 Task: Create a due date automation trigger when advanced on, on the tuesday after a card is due add content with a name not containing resume at 11:00 AM.
Action: Mouse moved to (1016, 315)
Screenshot: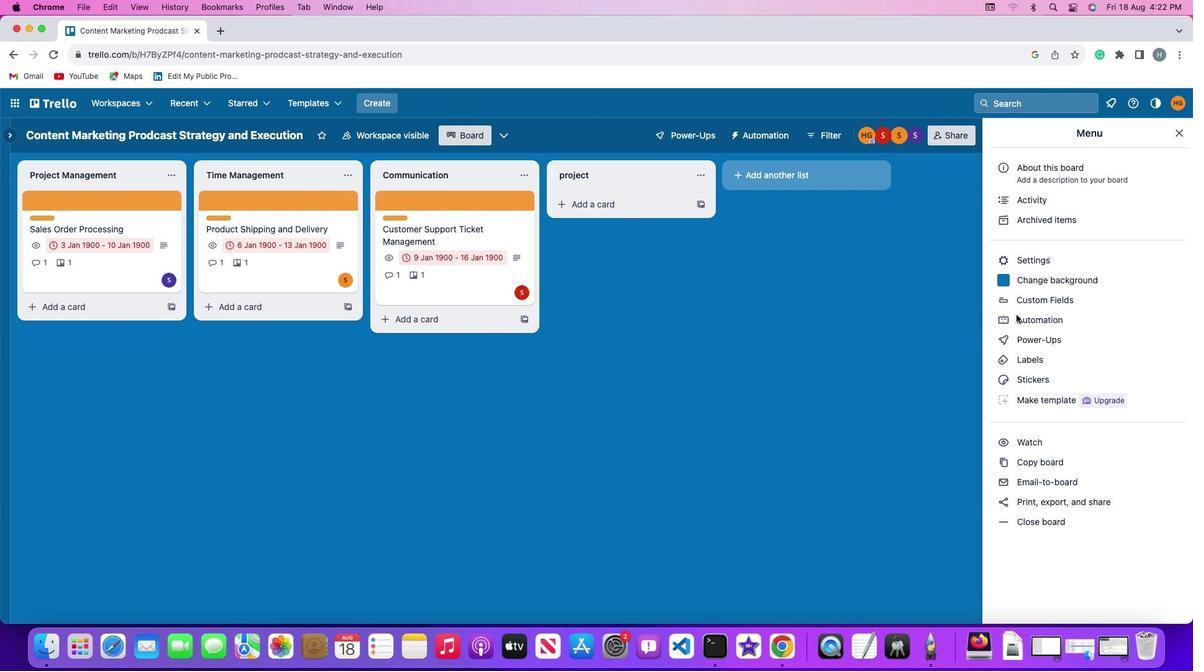 
Action: Mouse pressed left at (1016, 315)
Screenshot: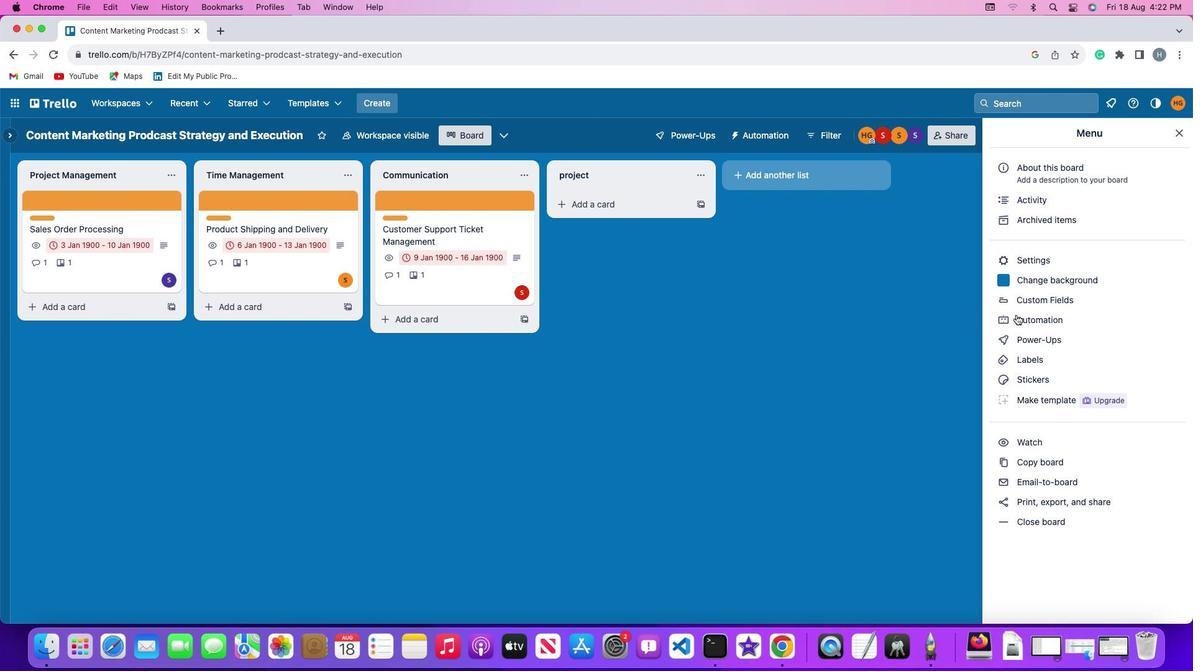 
Action: Mouse pressed left at (1016, 315)
Screenshot: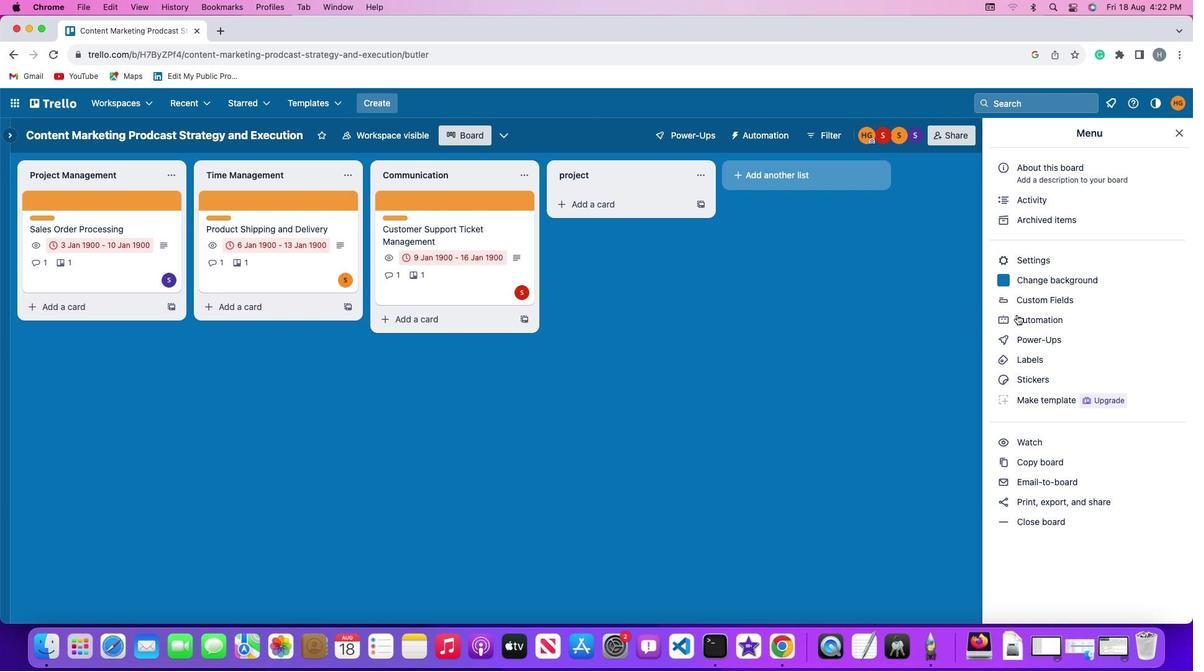 
Action: Mouse moved to (72, 296)
Screenshot: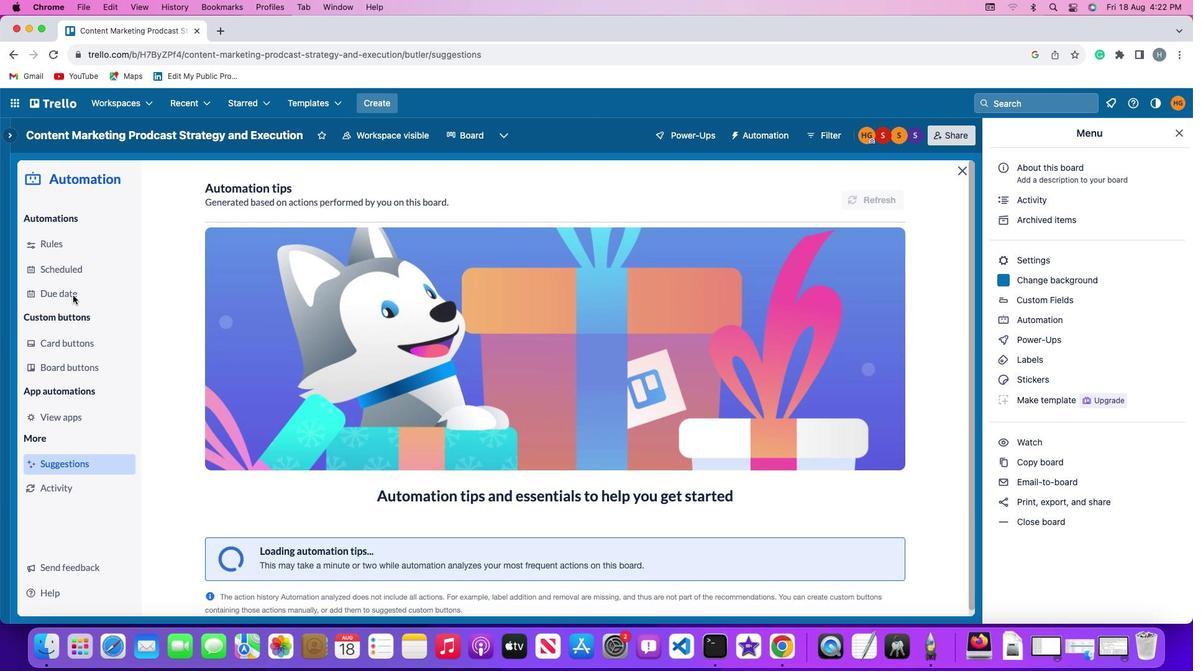 
Action: Mouse pressed left at (72, 296)
Screenshot: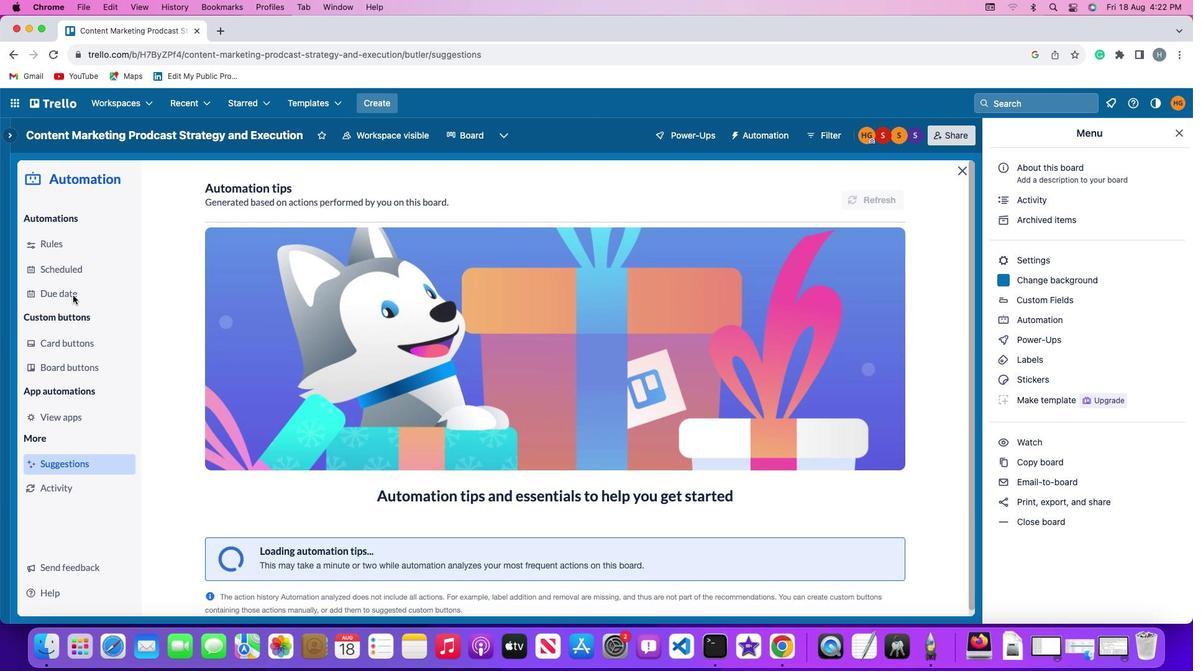 
Action: Mouse moved to (808, 191)
Screenshot: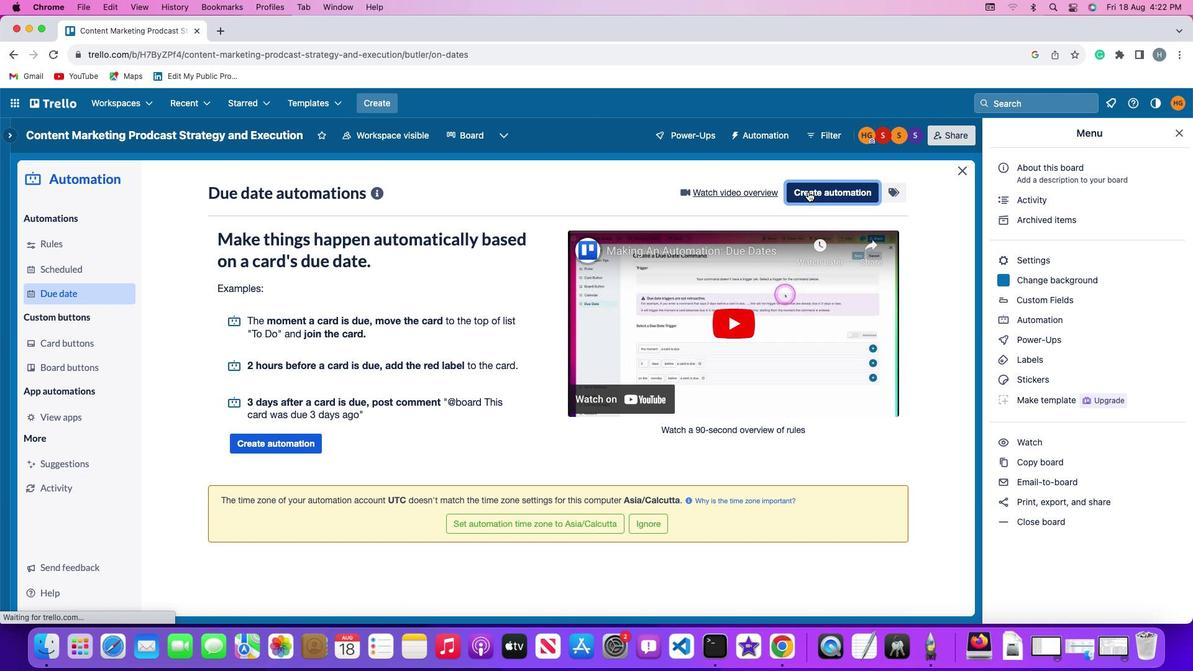 
Action: Mouse pressed left at (808, 191)
Screenshot: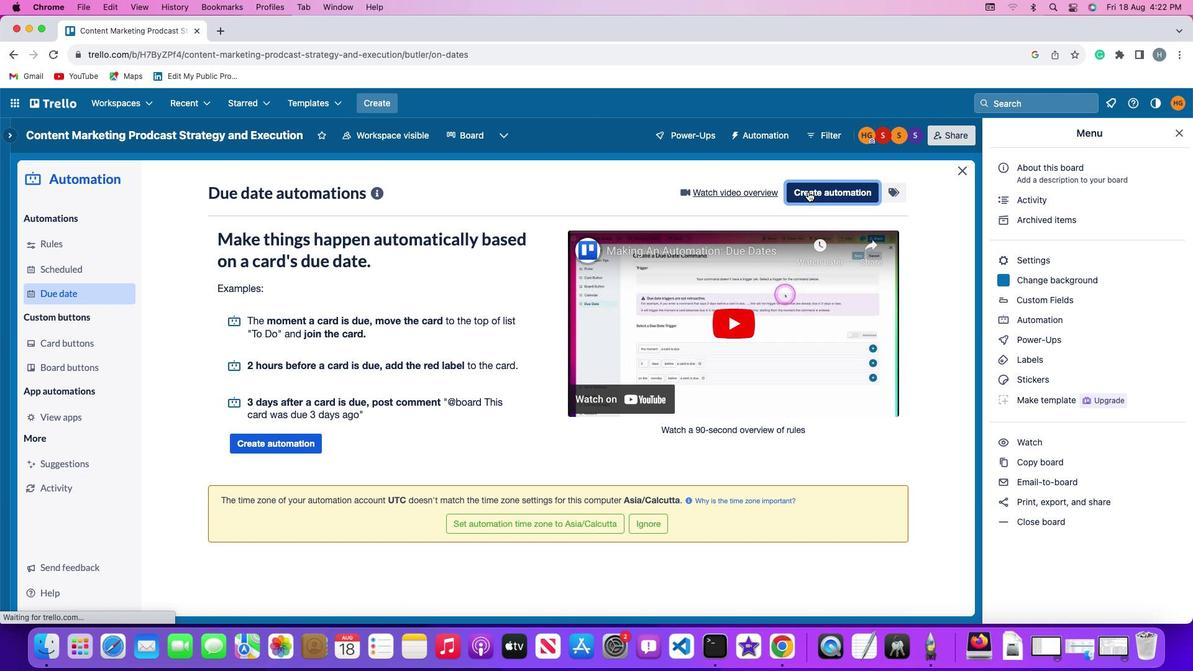 
Action: Mouse moved to (295, 310)
Screenshot: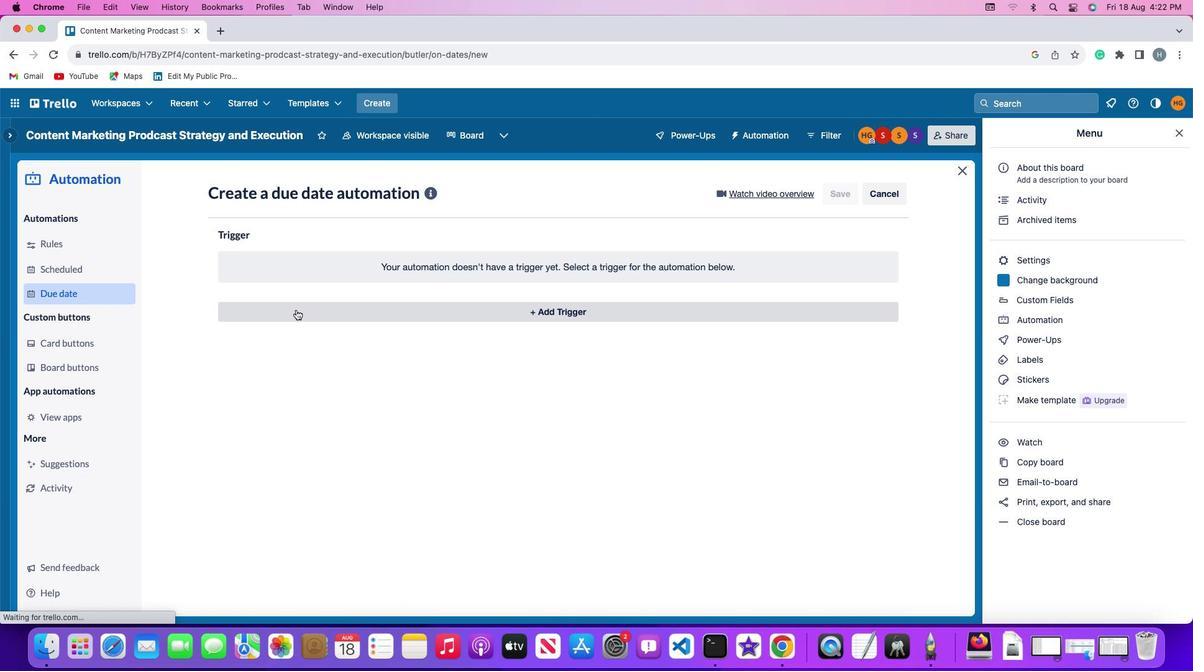 
Action: Mouse pressed left at (295, 310)
Screenshot: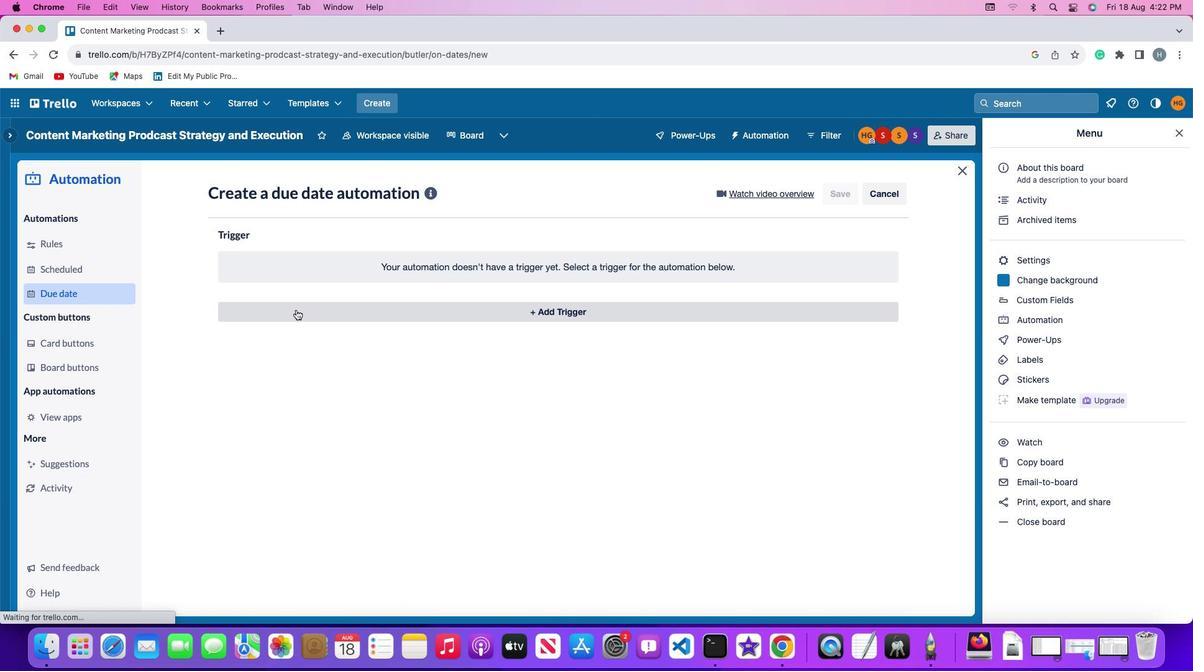 
Action: Mouse moved to (256, 541)
Screenshot: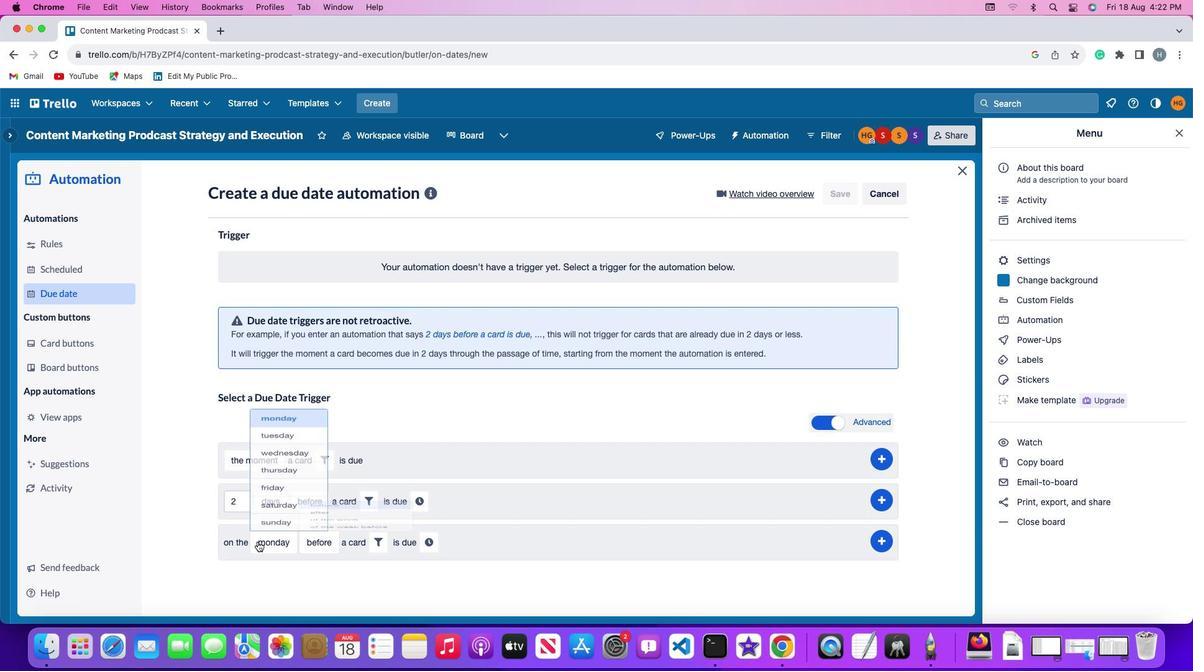 
Action: Mouse pressed left at (256, 541)
Screenshot: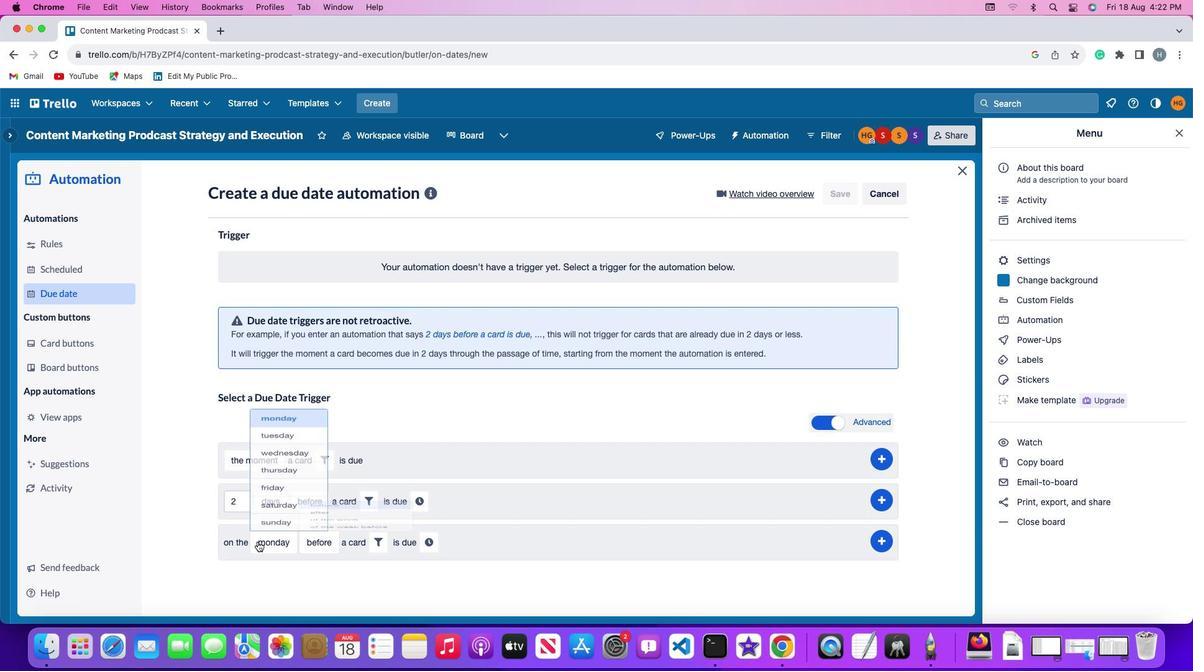
Action: Mouse moved to (298, 387)
Screenshot: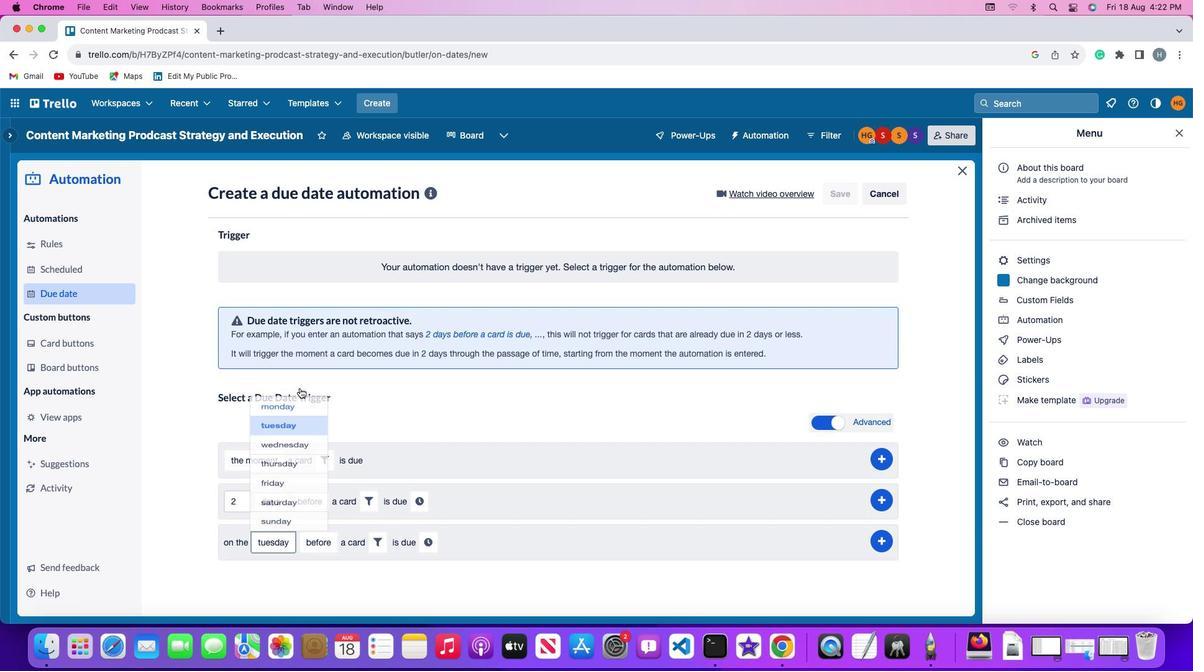 
Action: Mouse pressed left at (298, 387)
Screenshot: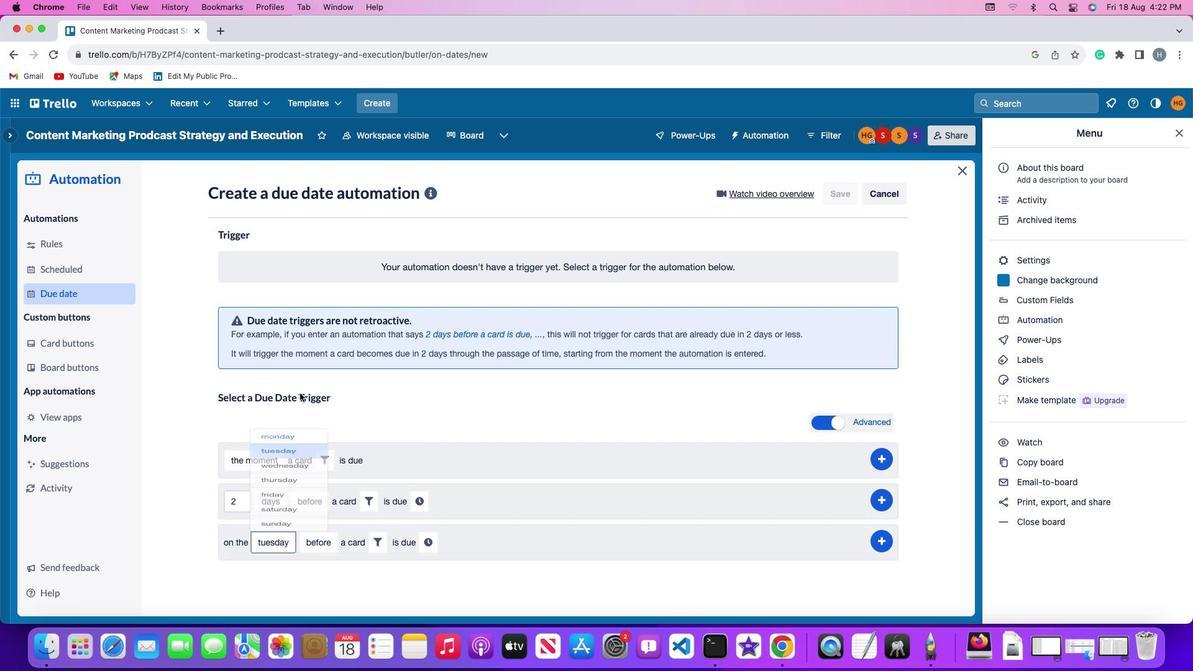 
Action: Mouse moved to (310, 541)
Screenshot: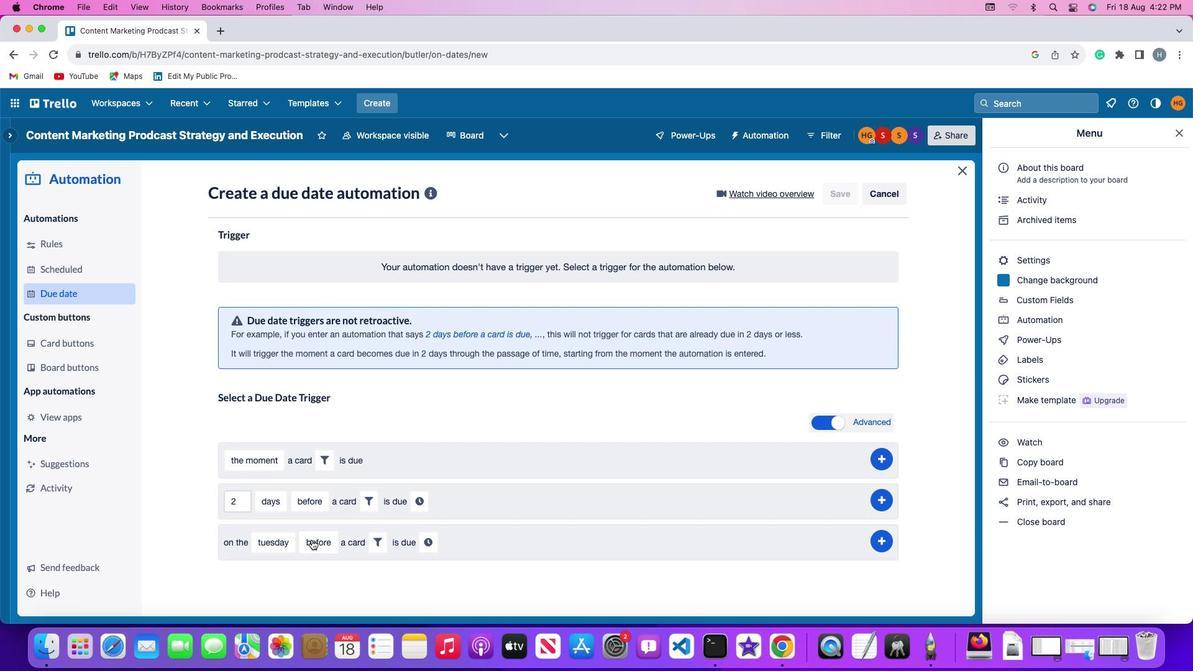 
Action: Mouse pressed left at (310, 541)
Screenshot: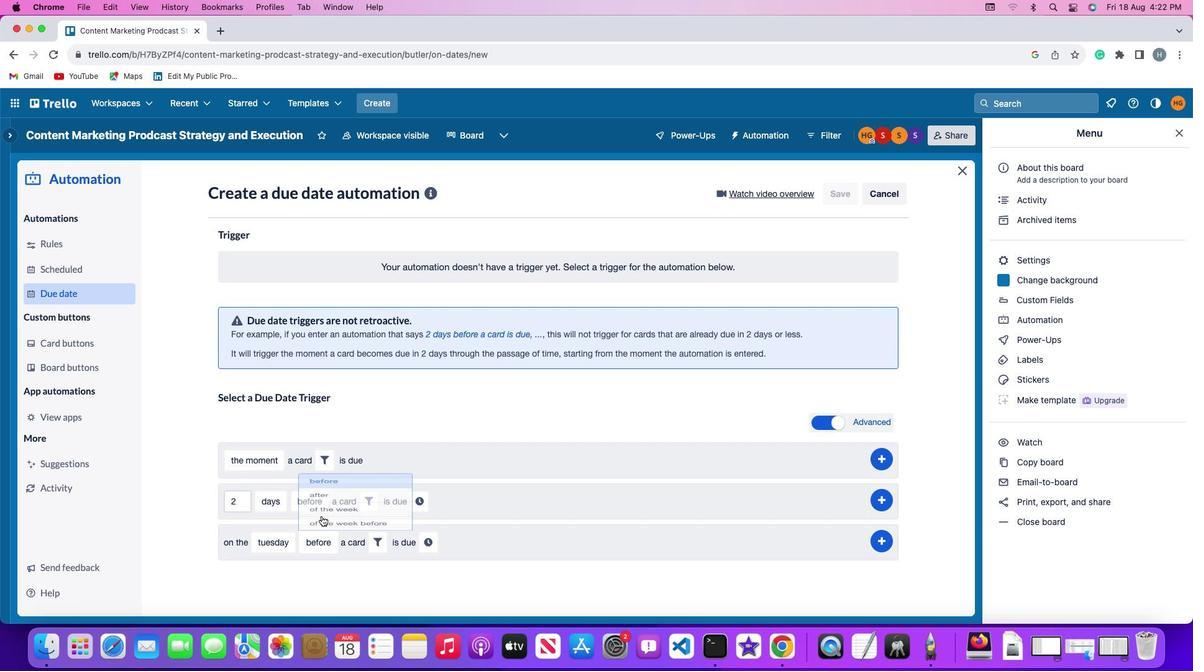 
Action: Mouse moved to (338, 463)
Screenshot: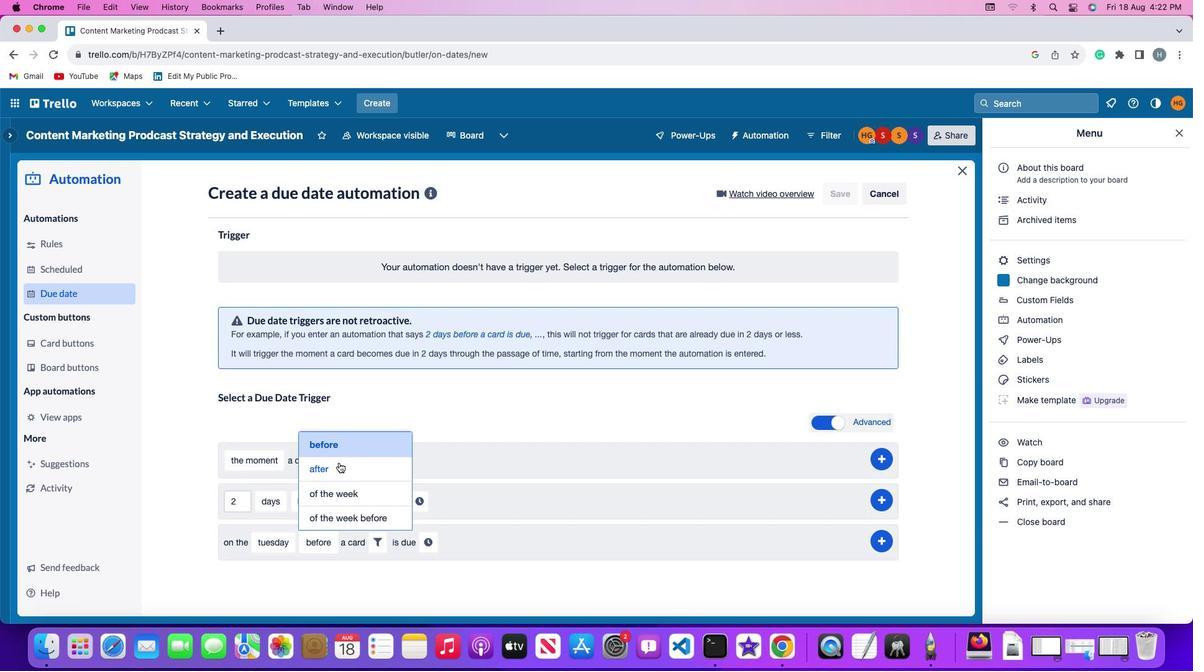 
Action: Mouse pressed left at (338, 463)
Screenshot: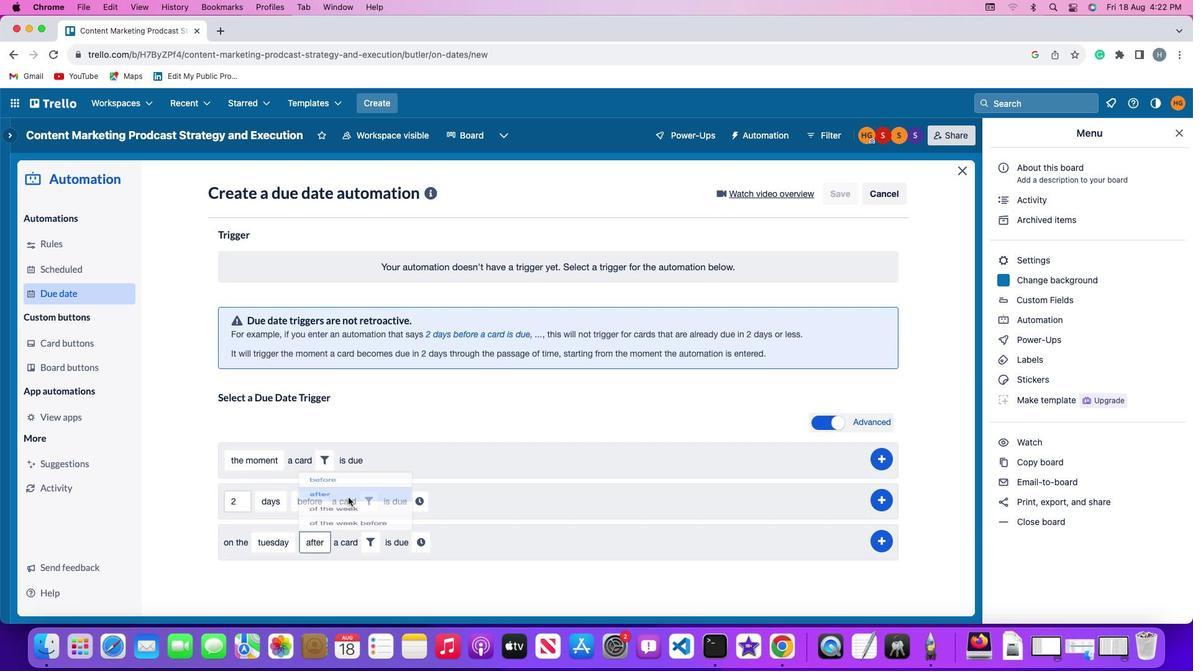 
Action: Mouse moved to (367, 537)
Screenshot: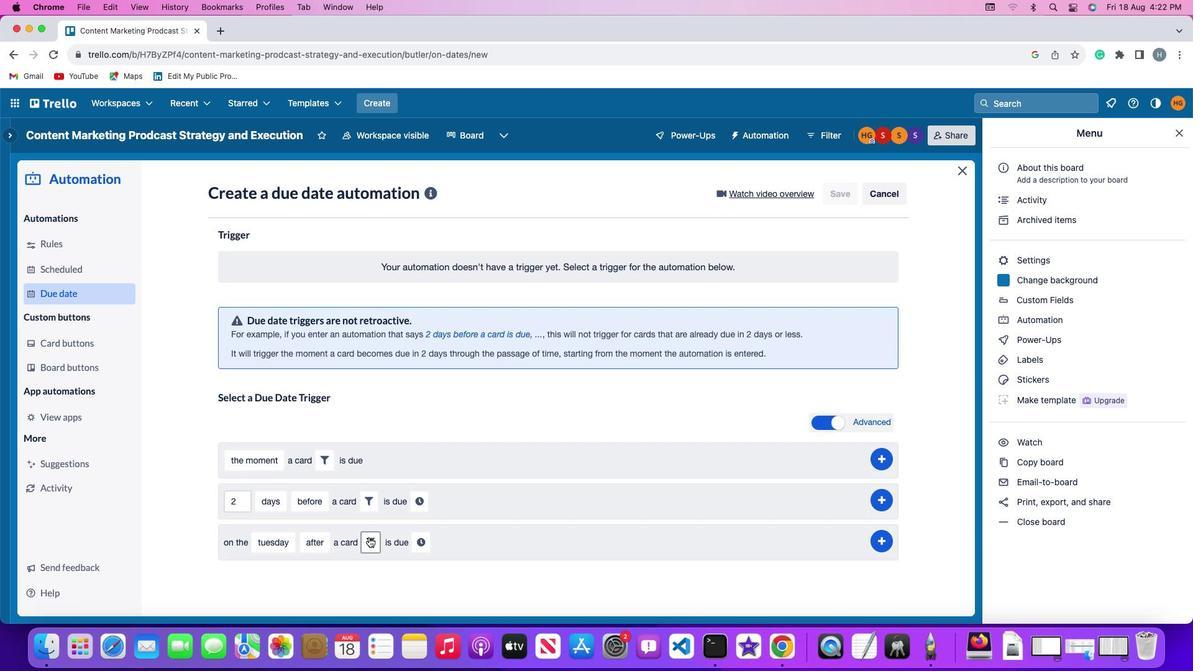 
Action: Mouse pressed left at (367, 537)
Screenshot: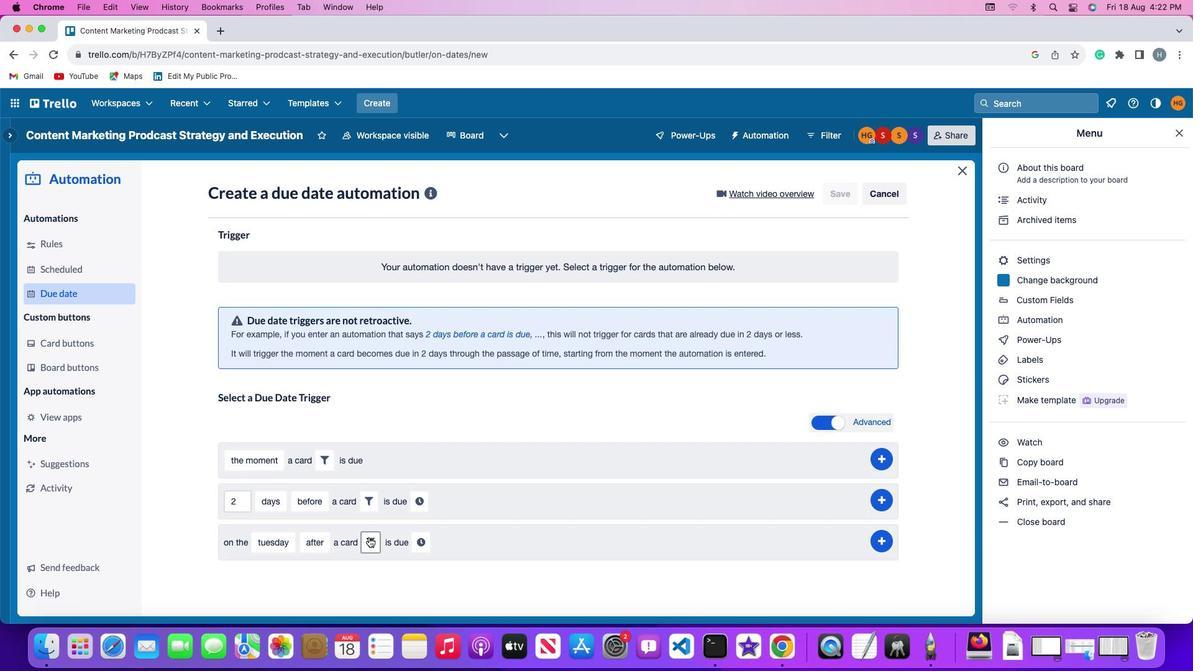 
Action: Mouse moved to (528, 584)
Screenshot: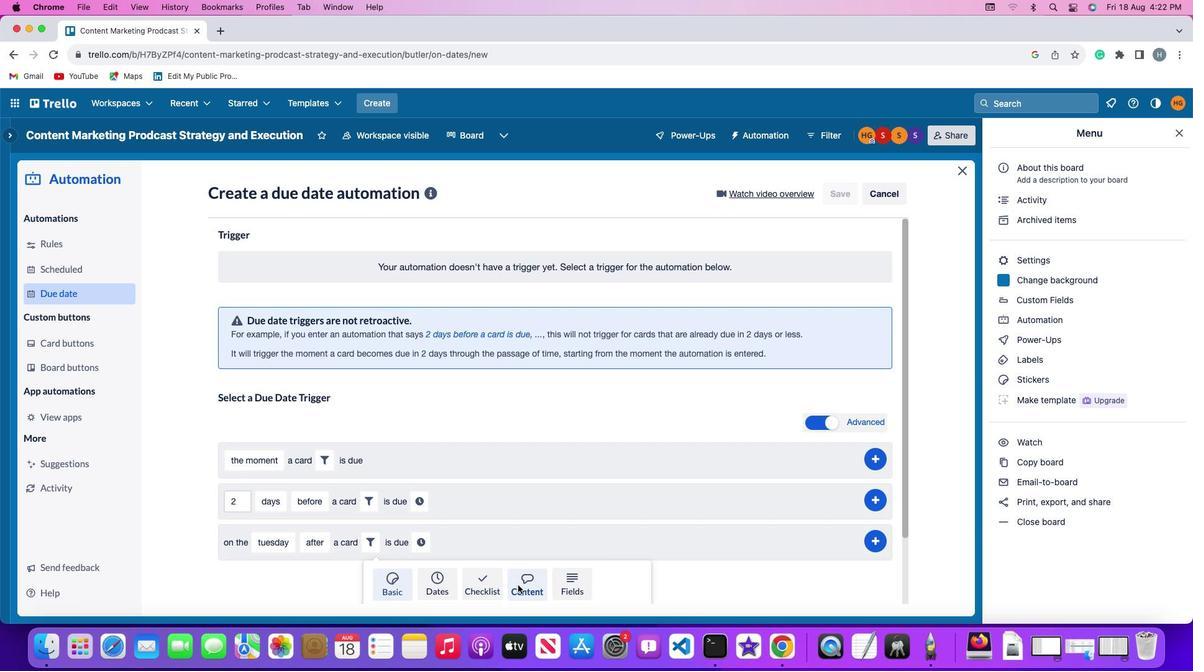 
Action: Mouse pressed left at (528, 584)
Screenshot: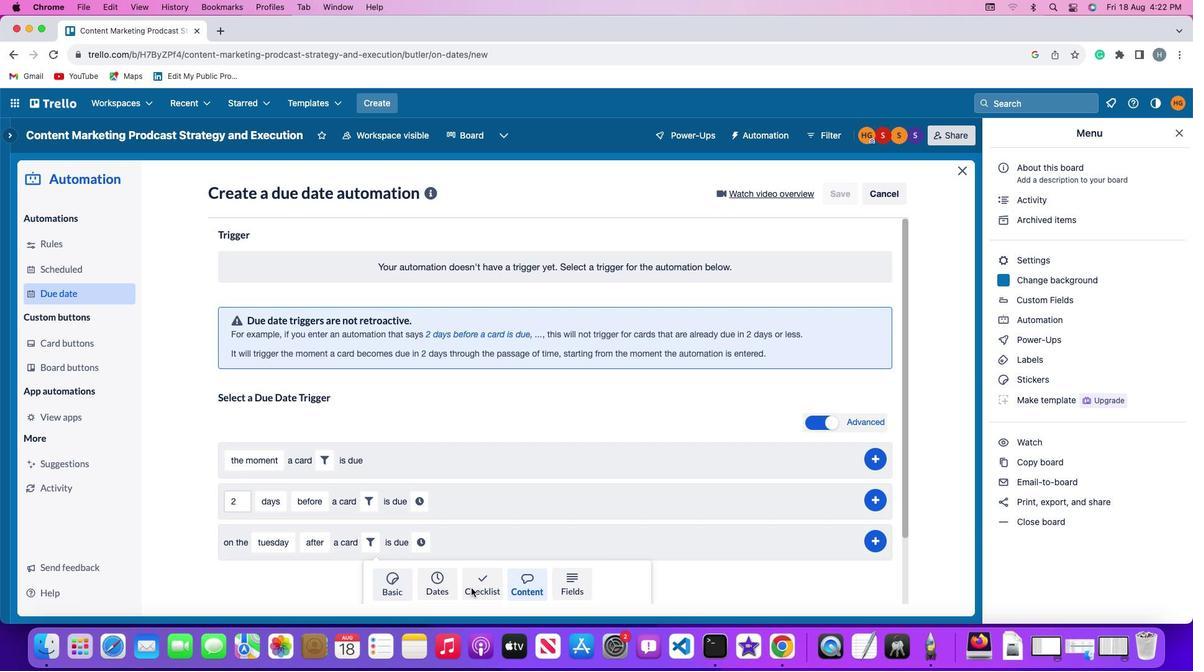 
Action: Mouse moved to (355, 584)
Screenshot: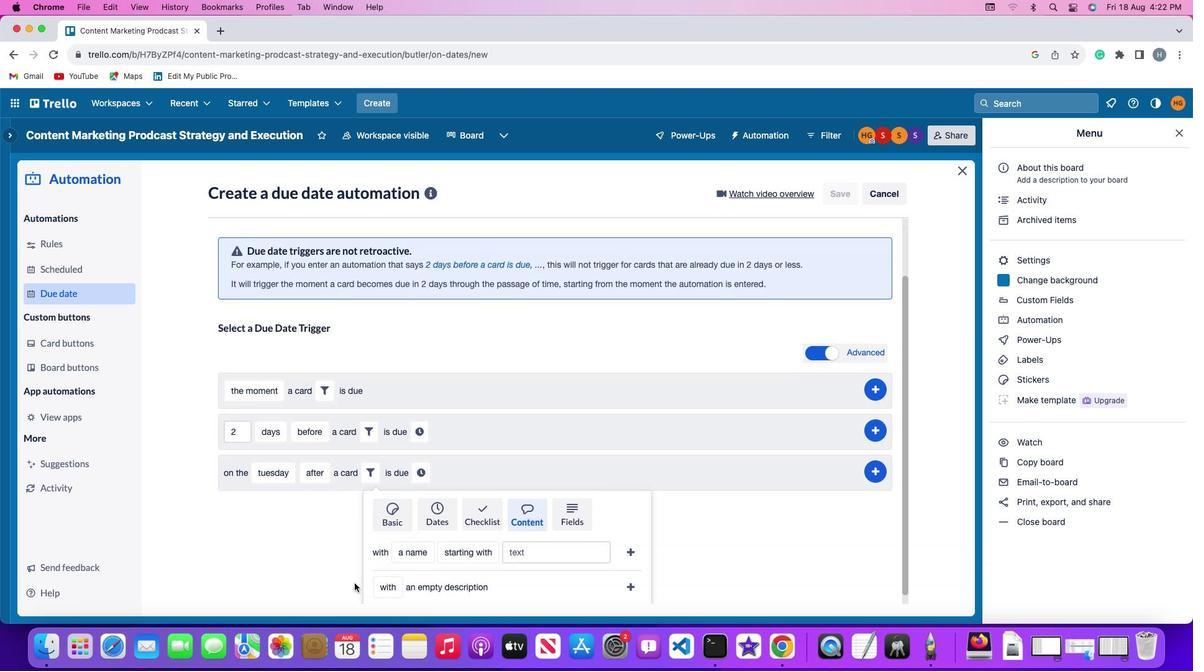 
Action: Mouse scrolled (355, 584) with delta (0, 0)
Screenshot: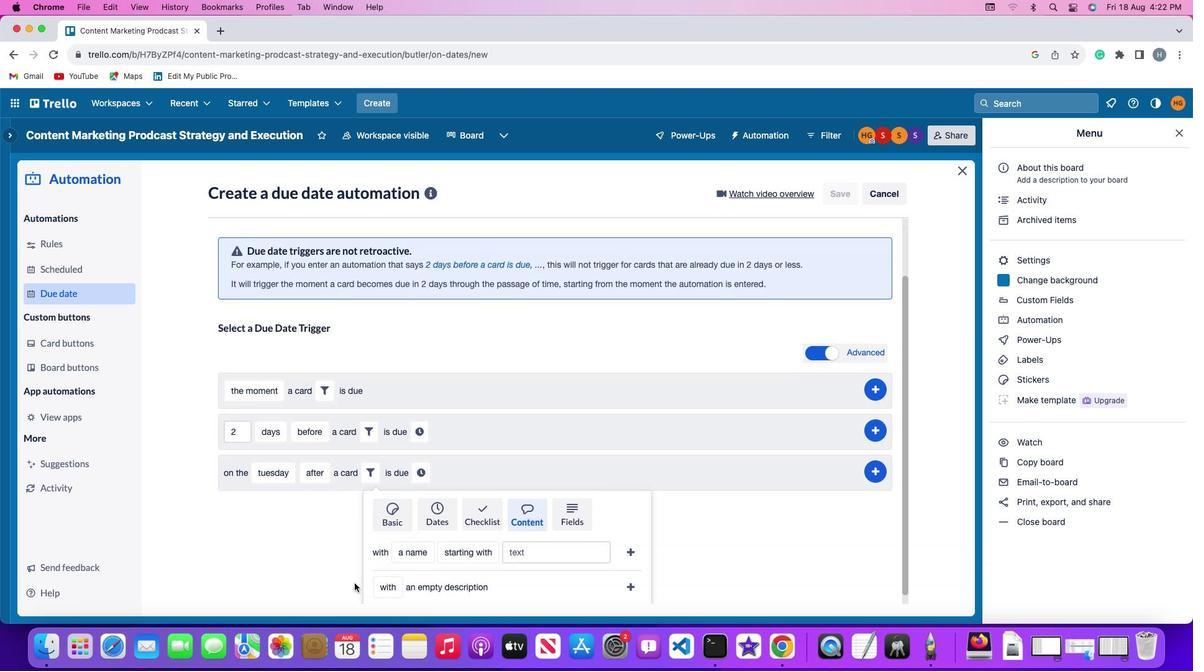 
Action: Mouse moved to (355, 584)
Screenshot: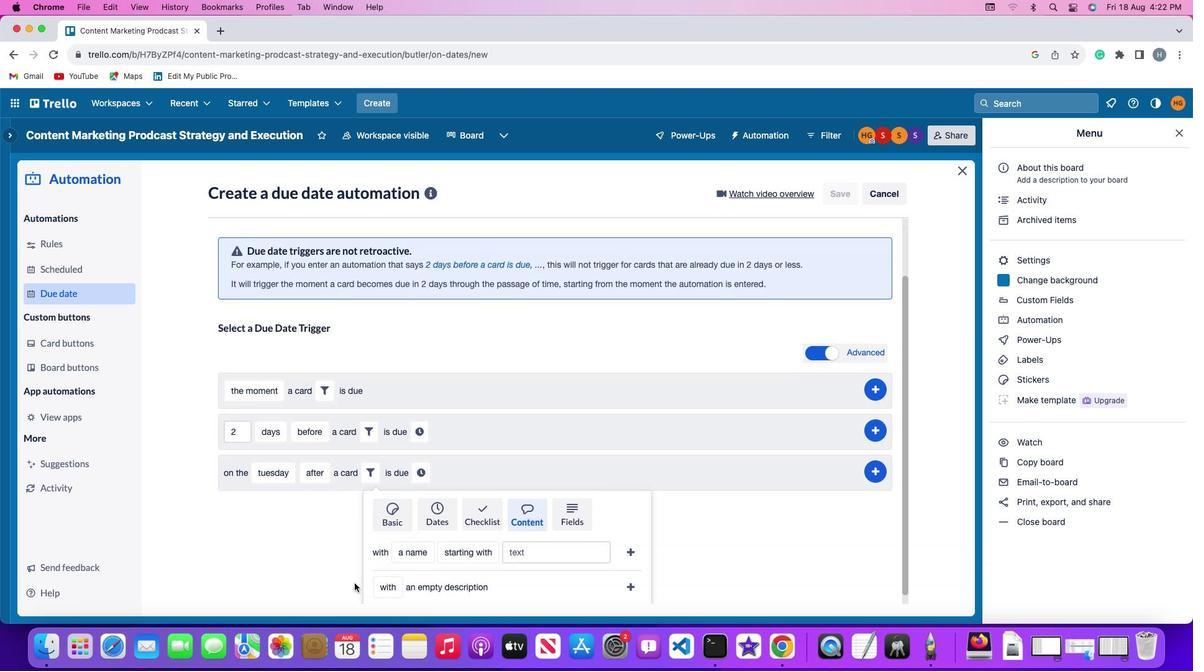 
Action: Mouse scrolled (355, 584) with delta (0, 0)
Screenshot: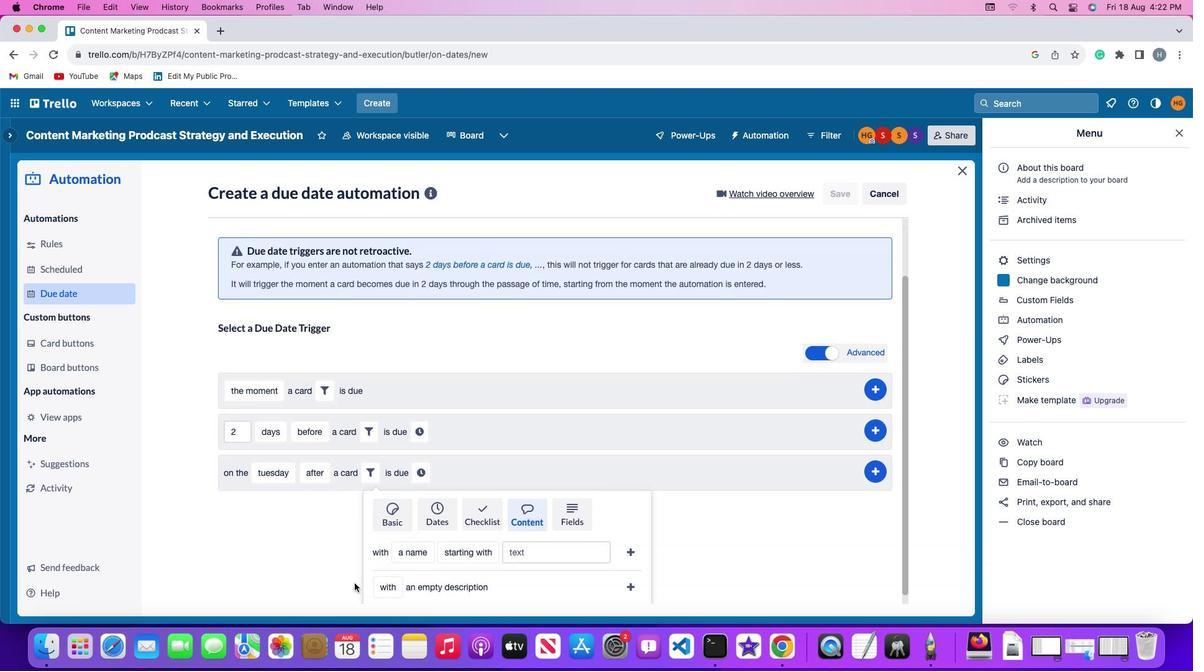 
Action: Mouse scrolled (355, 584) with delta (0, -1)
Screenshot: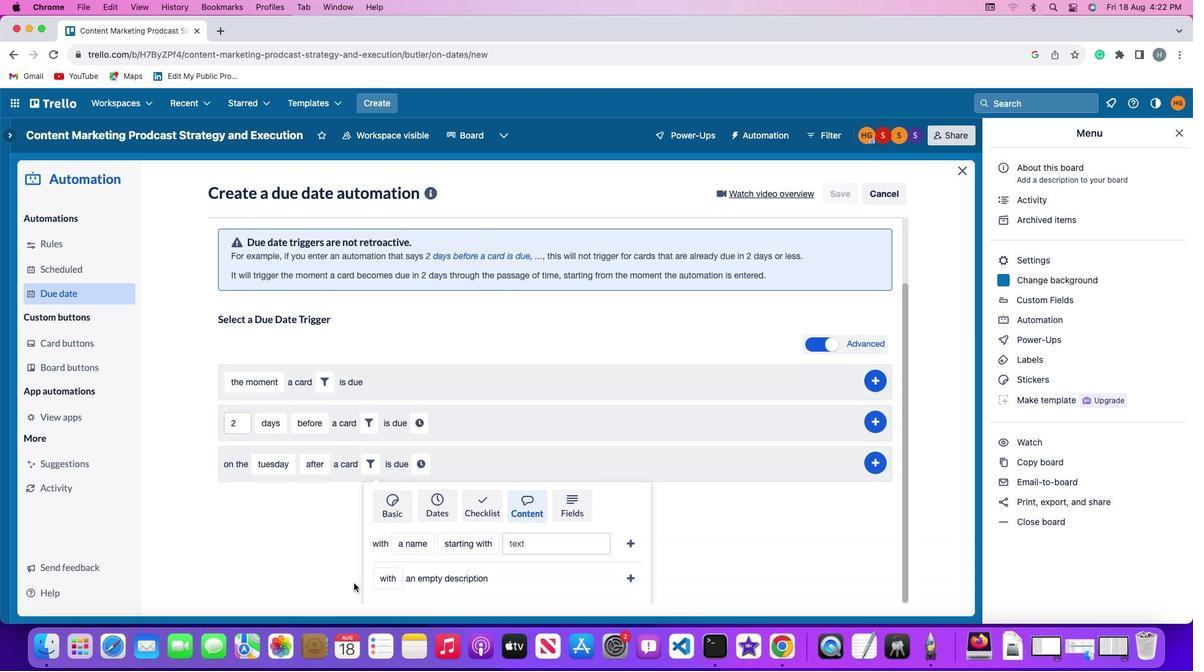 
Action: Mouse moved to (355, 584)
Screenshot: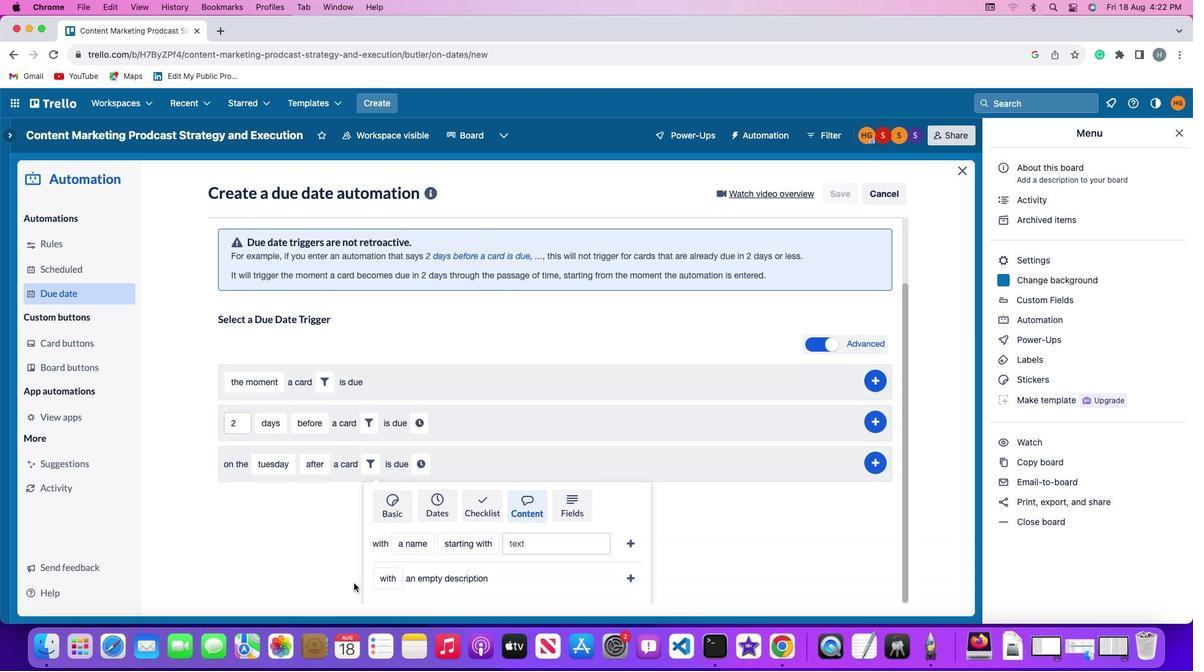 
Action: Mouse scrolled (355, 584) with delta (0, -3)
Screenshot: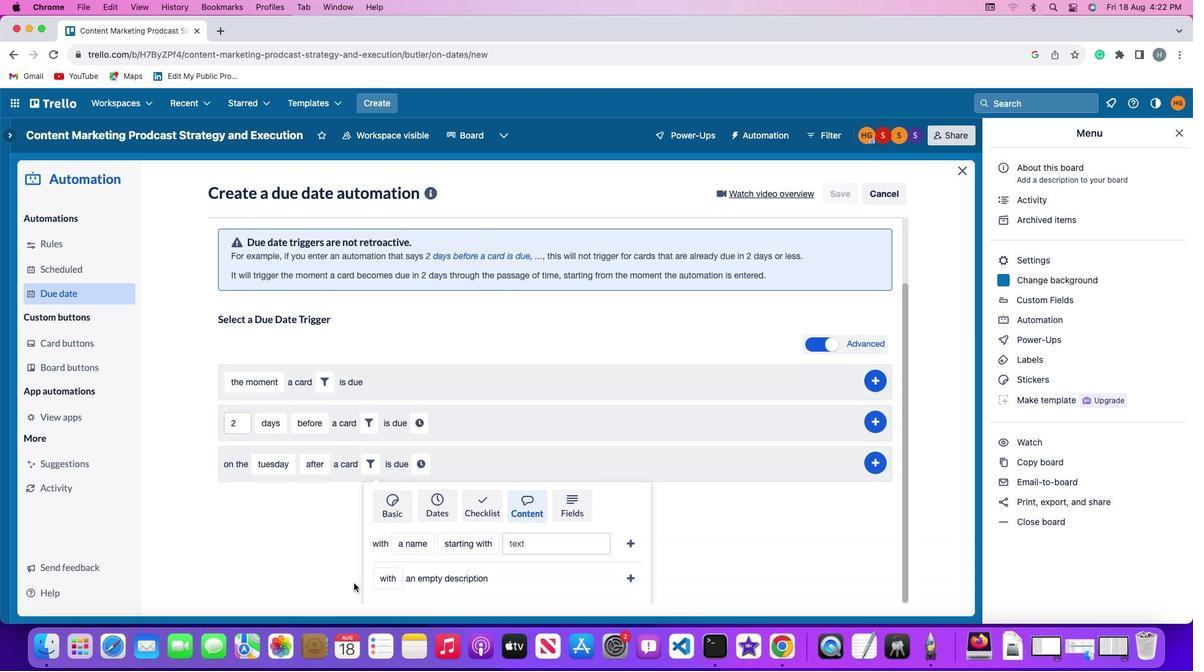 
Action: Mouse scrolled (355, 584) with delta (0, -3)
Screenshot: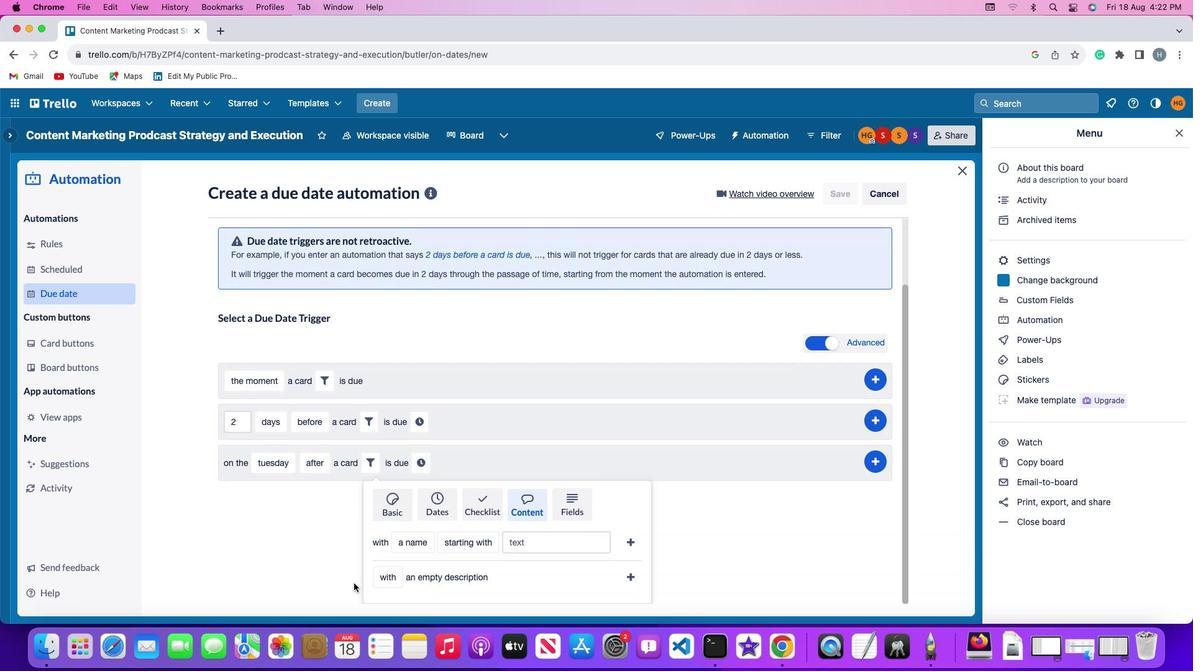 
Action: Mouse moved to (408, 545)
Screenshot: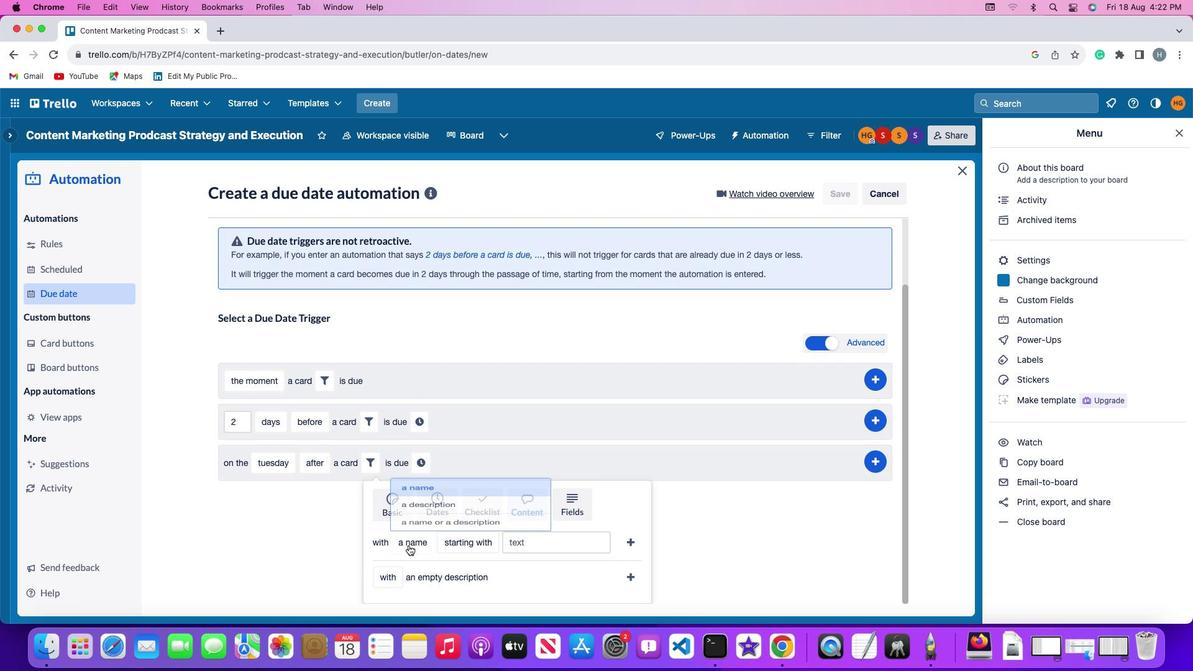 
Action: Mouse pressed left at (408, 545)
Screenshot: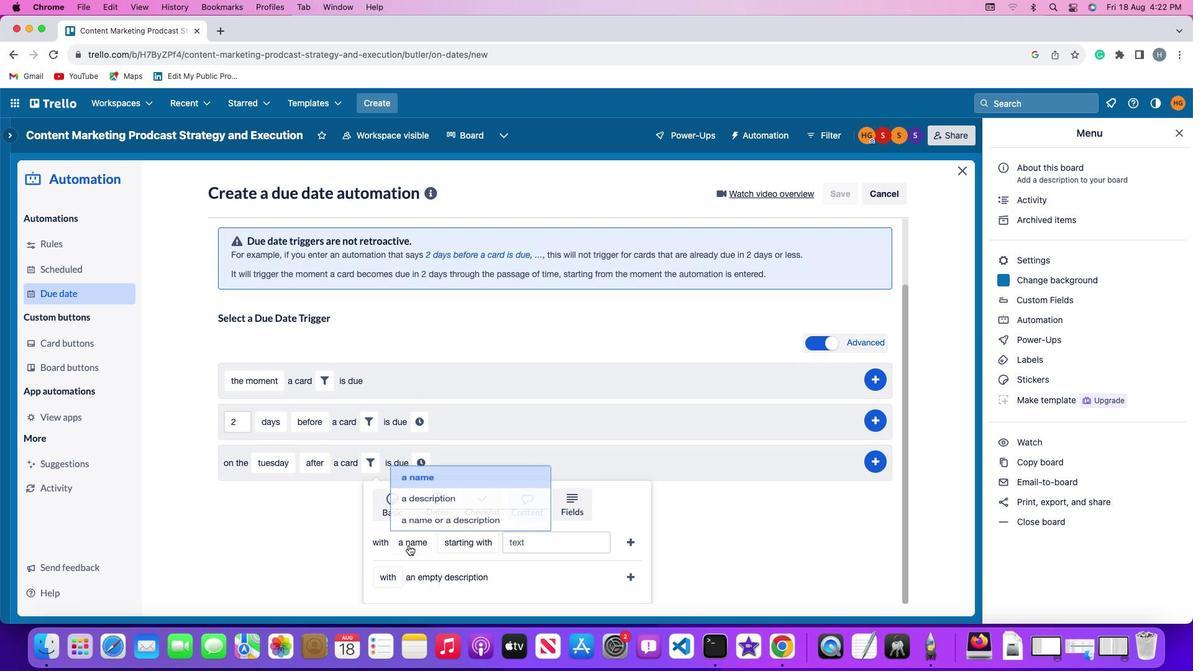 
Action: Mouse moved to (443, 464)
Screenshot: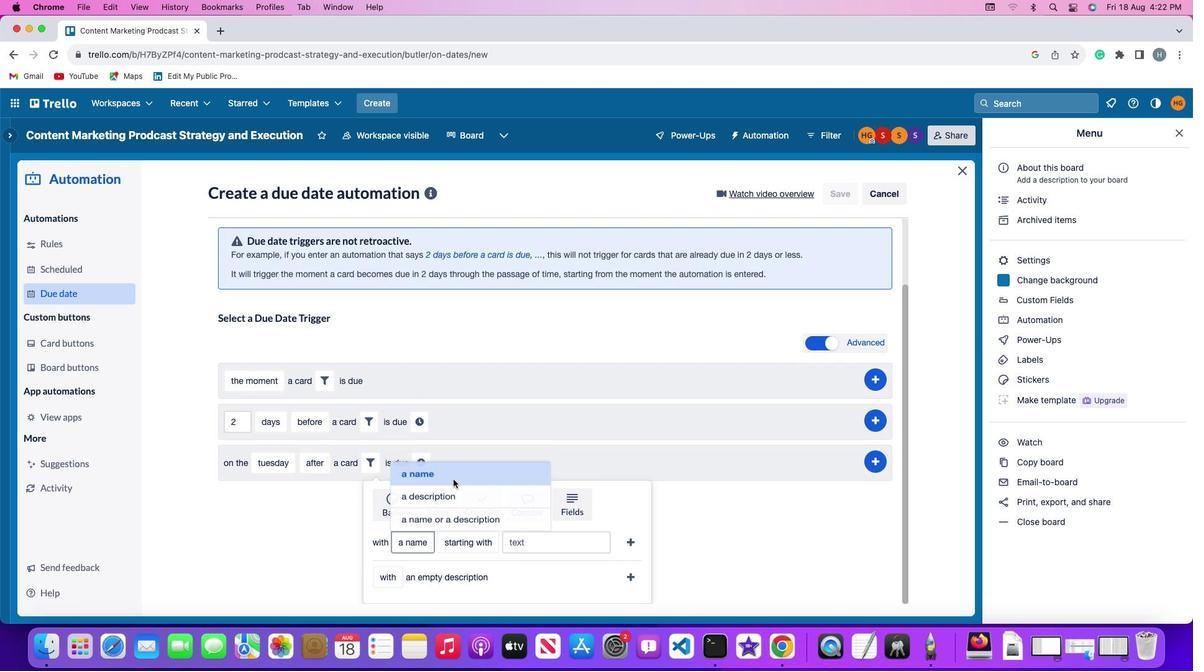 
Action: Mouse pressed left at (443, 464)
Screenshot: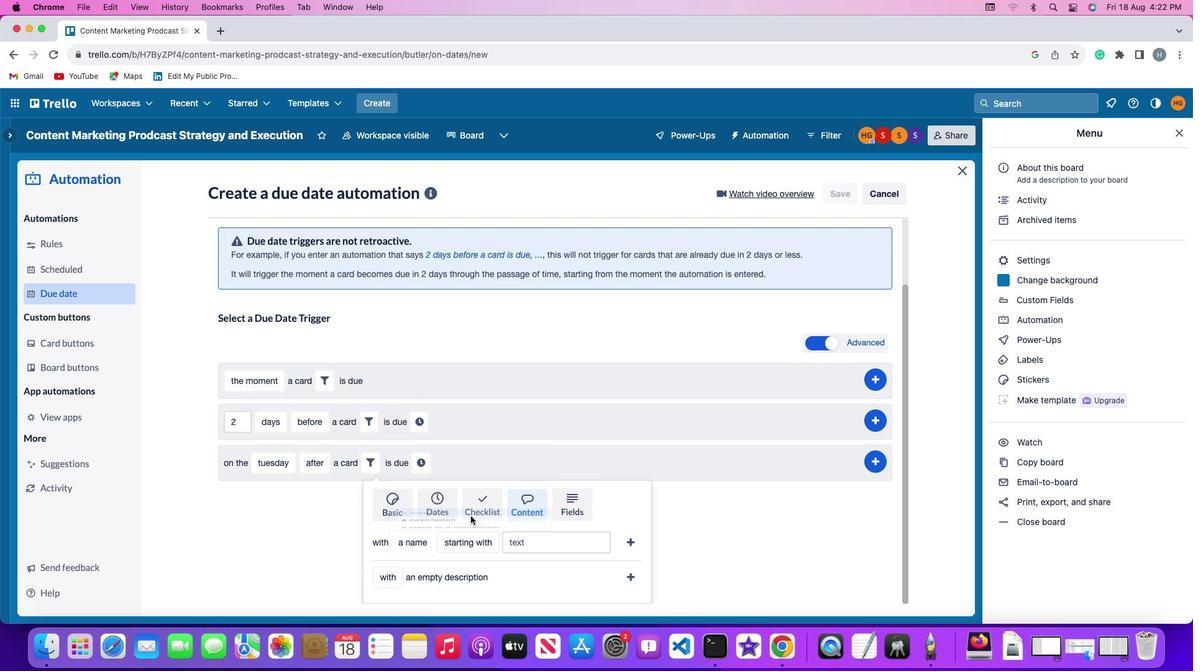 
Action: Mouse moved to (476, 540)
Screenshot: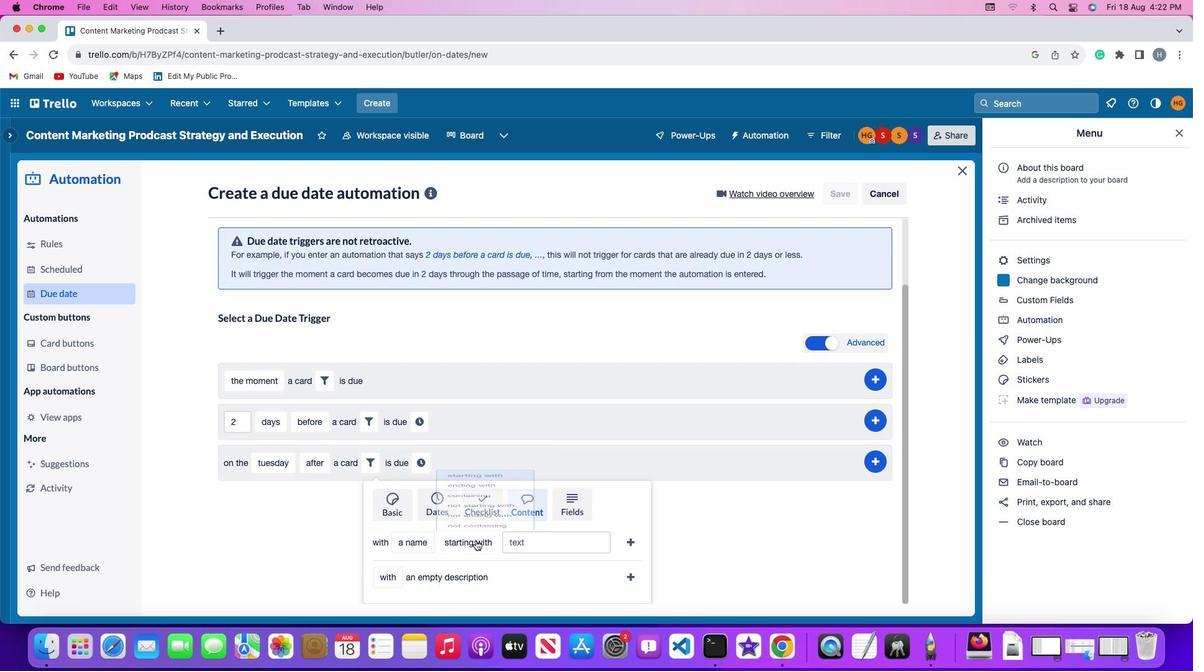
Action: Mouse pressed left at (476, 540)
Screenshot: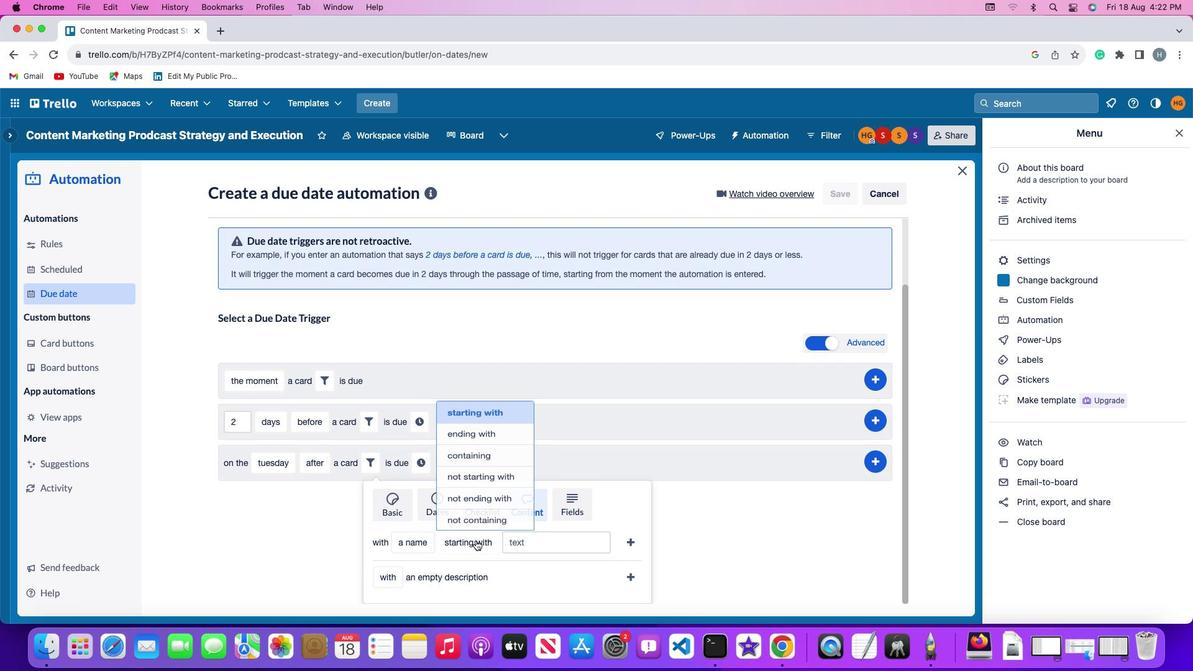
Action: Mouse moved to (477, 522)
Screenshot: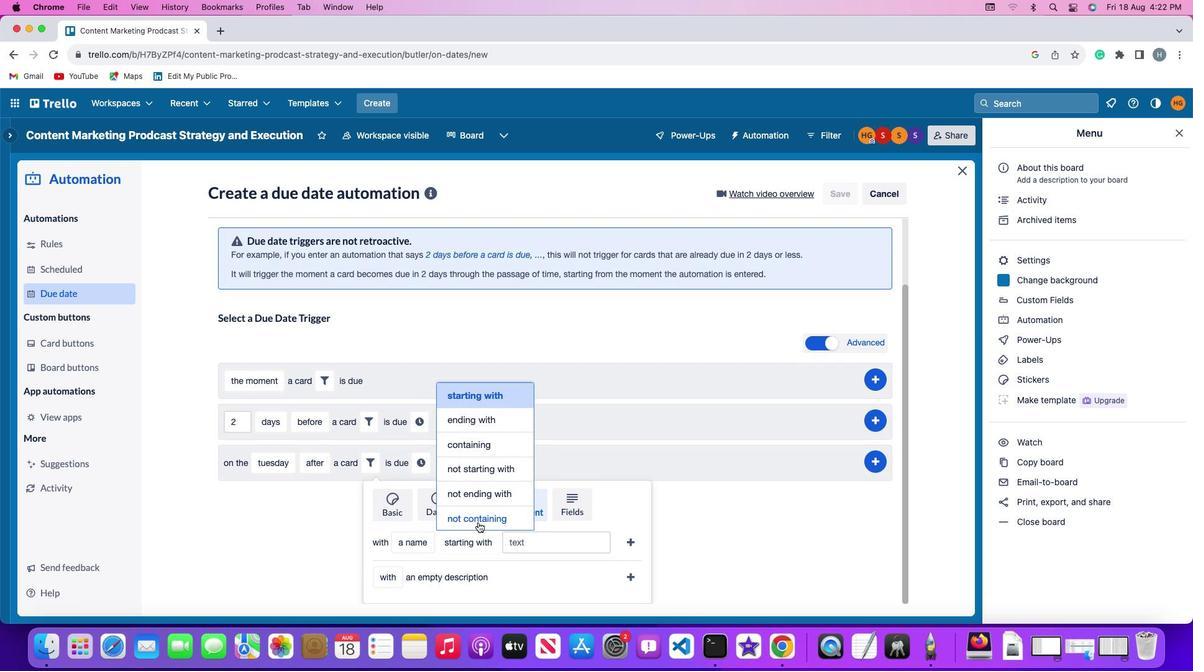 
Action: Mouse pressed left at (477, 522)
Screenshot: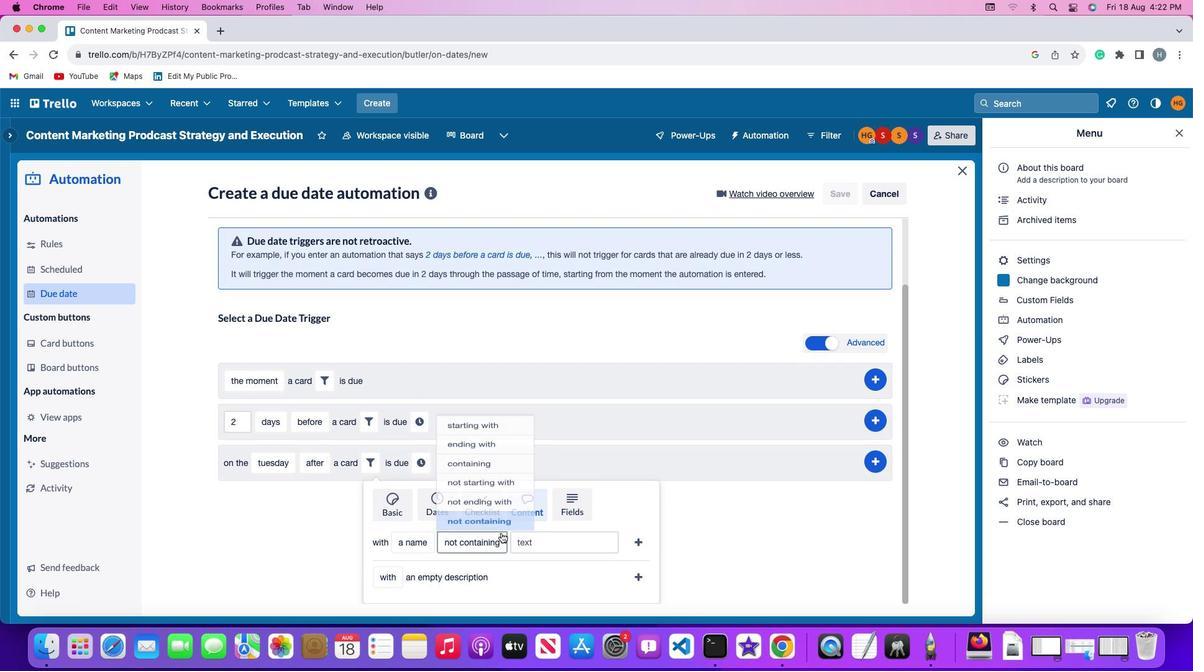 
Action: Mouse moved to (535, 542)
Screenshot: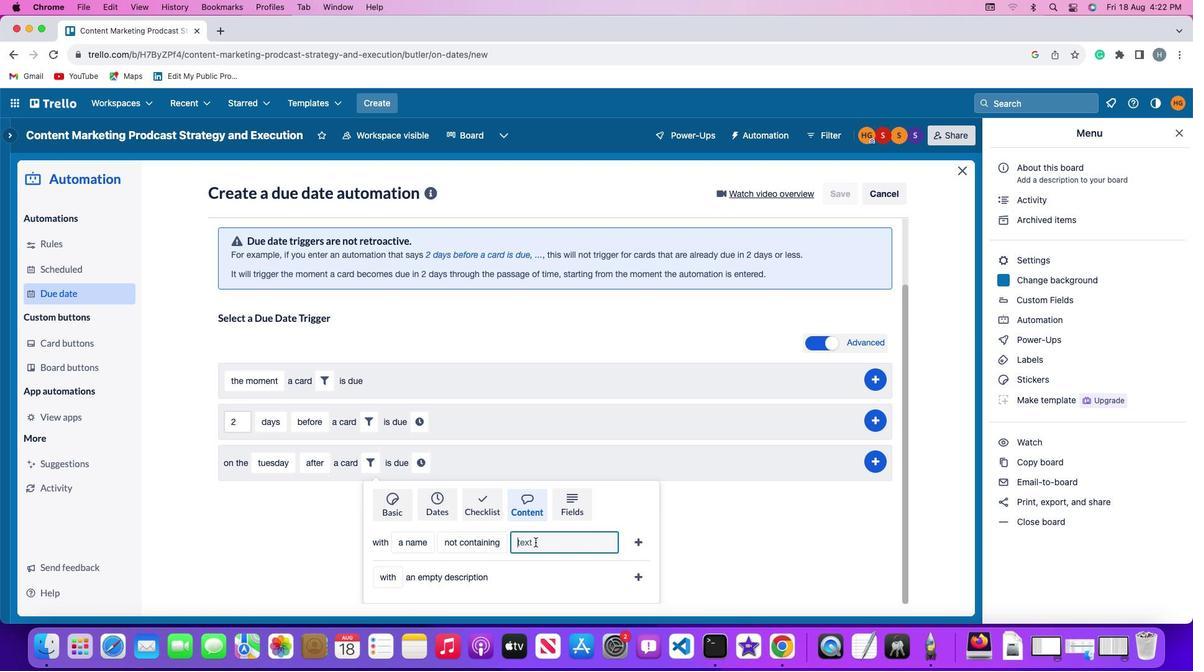 
Action: Mouse pressed left at (535, 542)
Screenshot: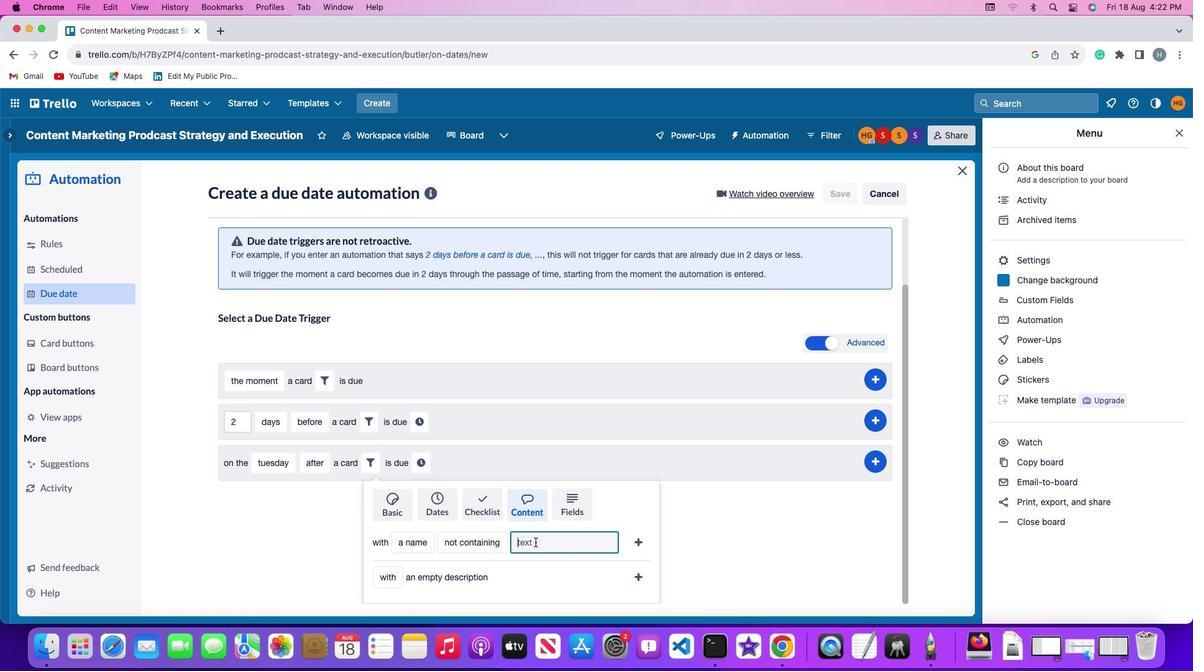 
Action: Mouse moved to (535, 542)
Screenshot: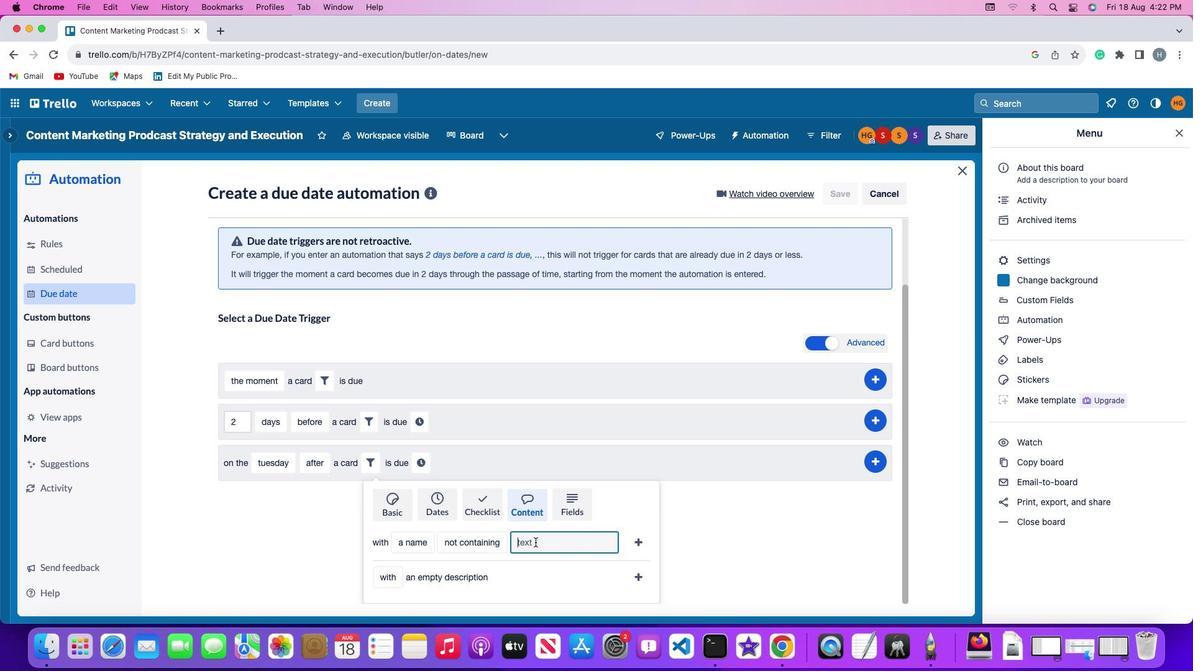 
Action: Key pressed 'r''e''s''u''m''e'
Screenshot: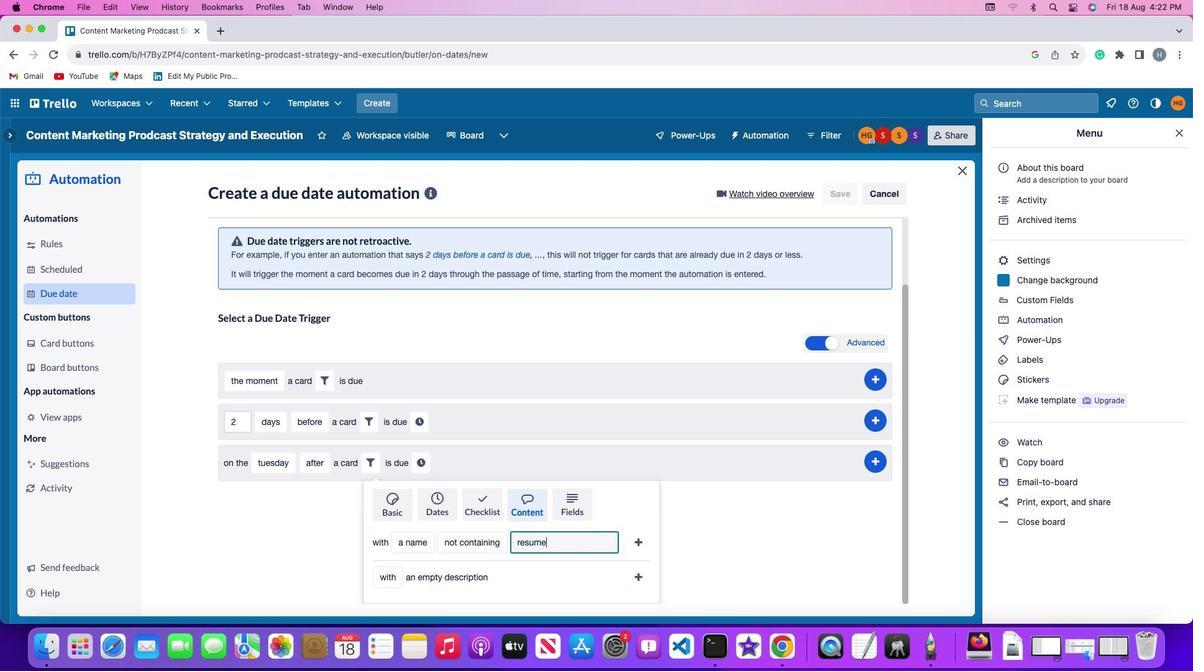 
Action: Mouse moved to (635, 538)
Screenshot: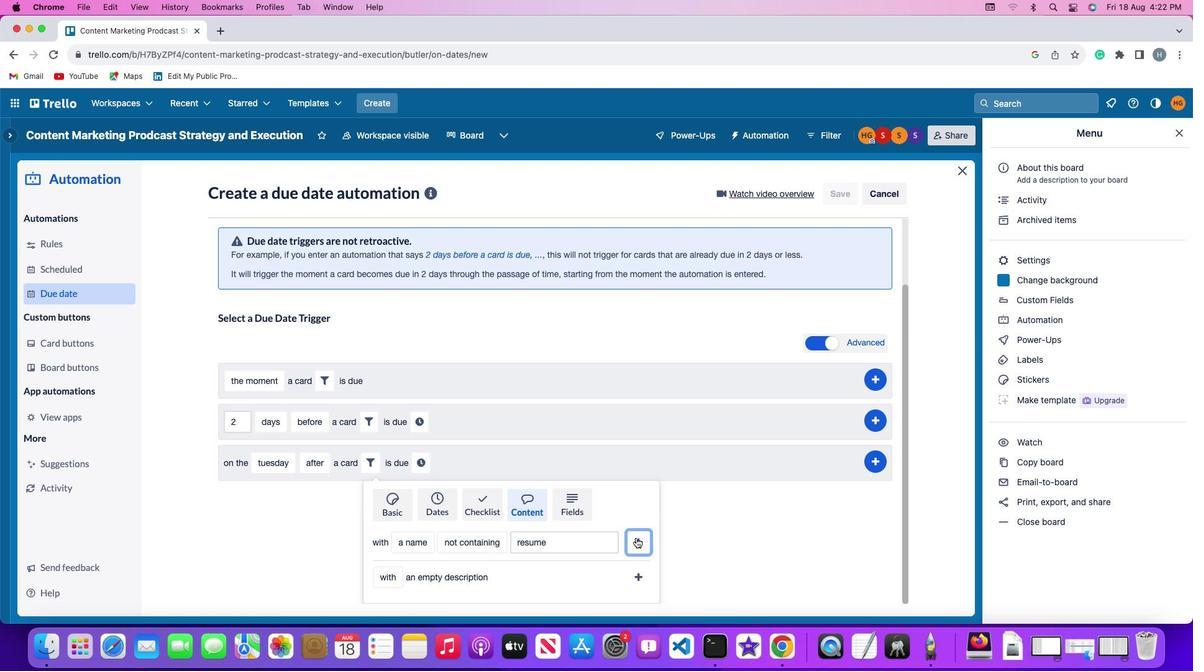 
Action: Mouse pressed left at (635, 538)
Screenshot: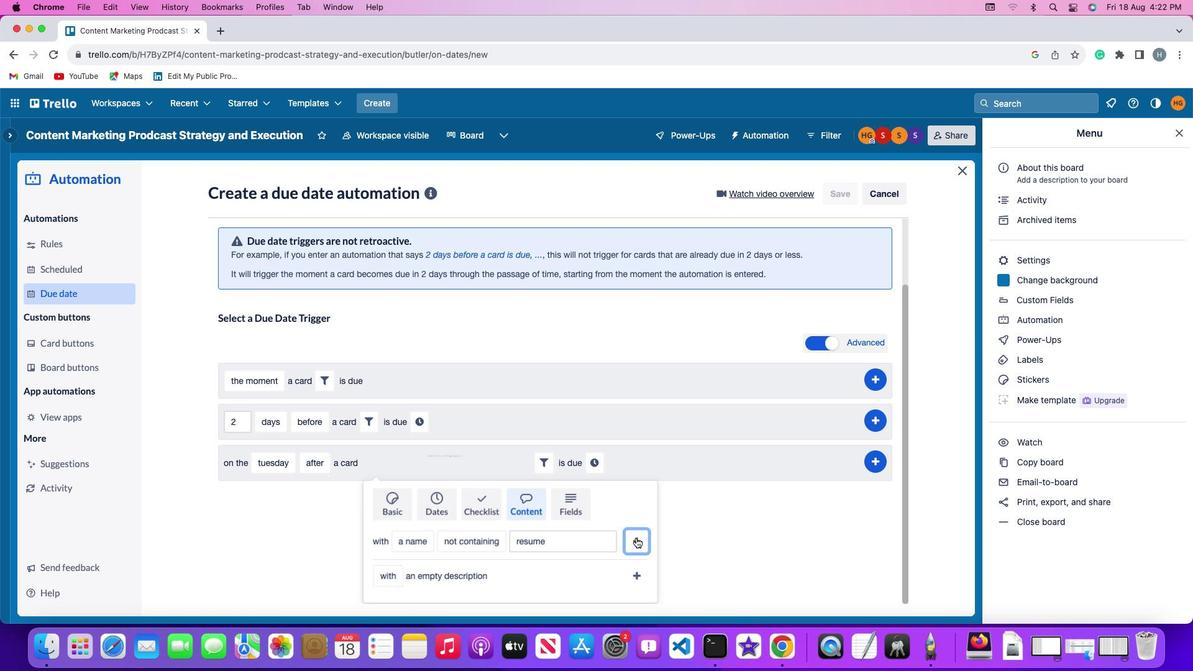 
Action: Mouse moved to (594, 540)
Screenshot: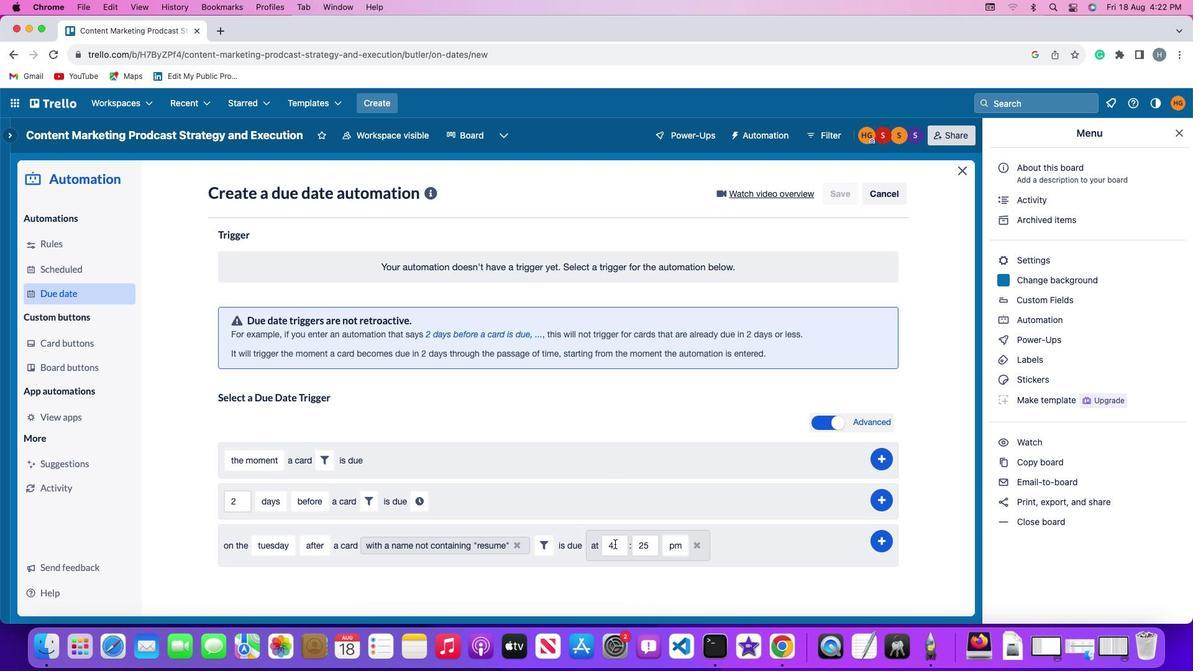 
Action: Mouse pressed left at (594, 540)
Screenshot: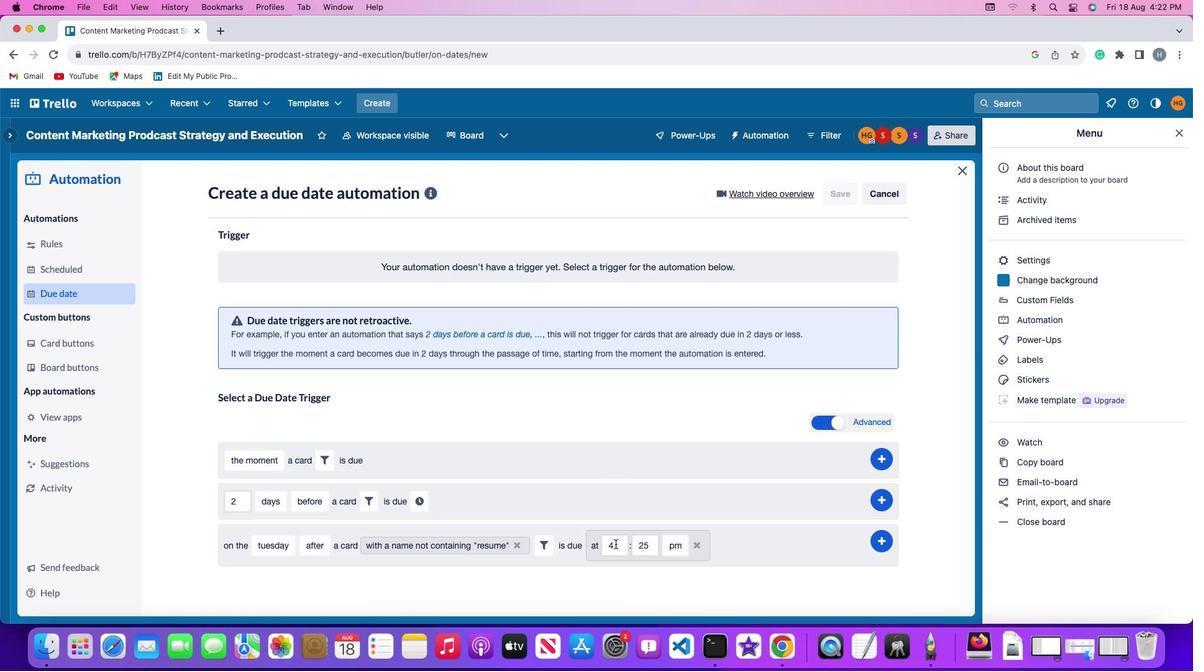 
Action: Mouse moved to (617, 544)
Screenshot: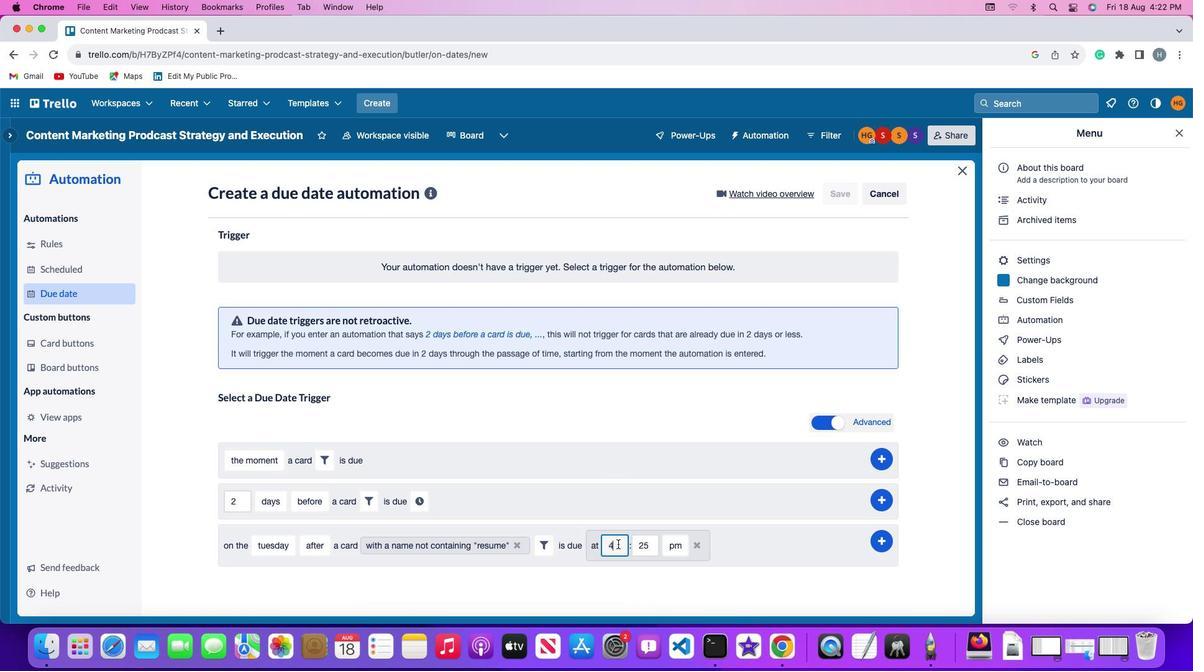 
Action: Mouse pressed left at (617, 544)
Screenshot: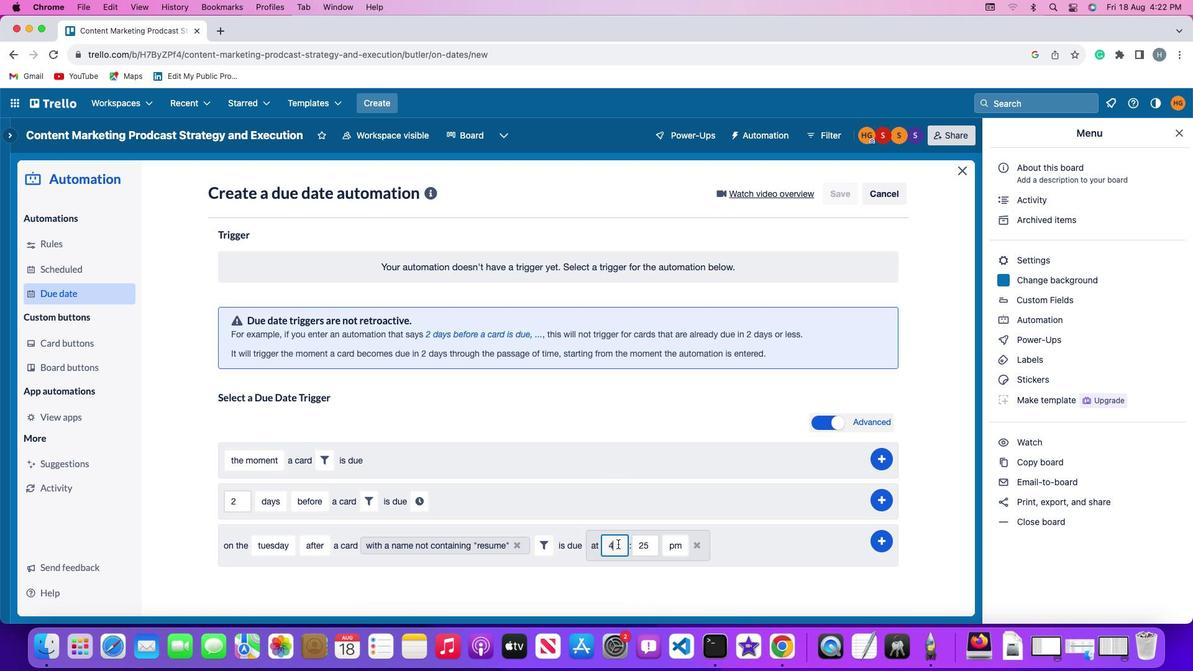 
Action: Mouse moved to (617, 544)
Screenshot: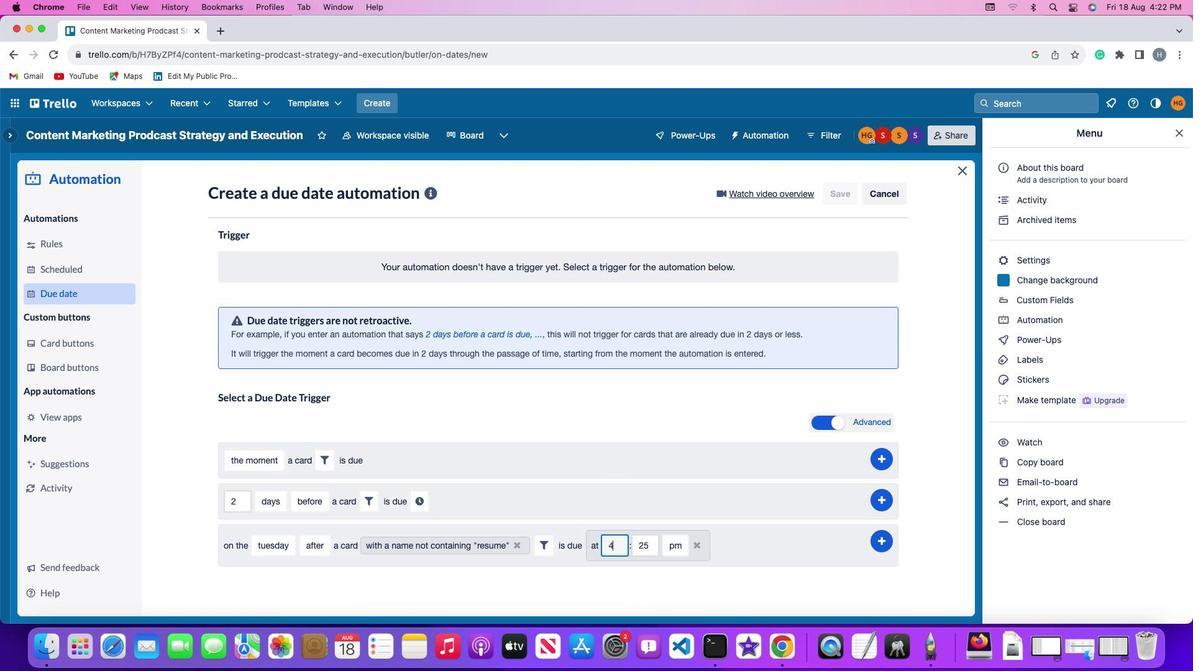 
Action: Key pressed Key.backspace'1''1'
Screenshot: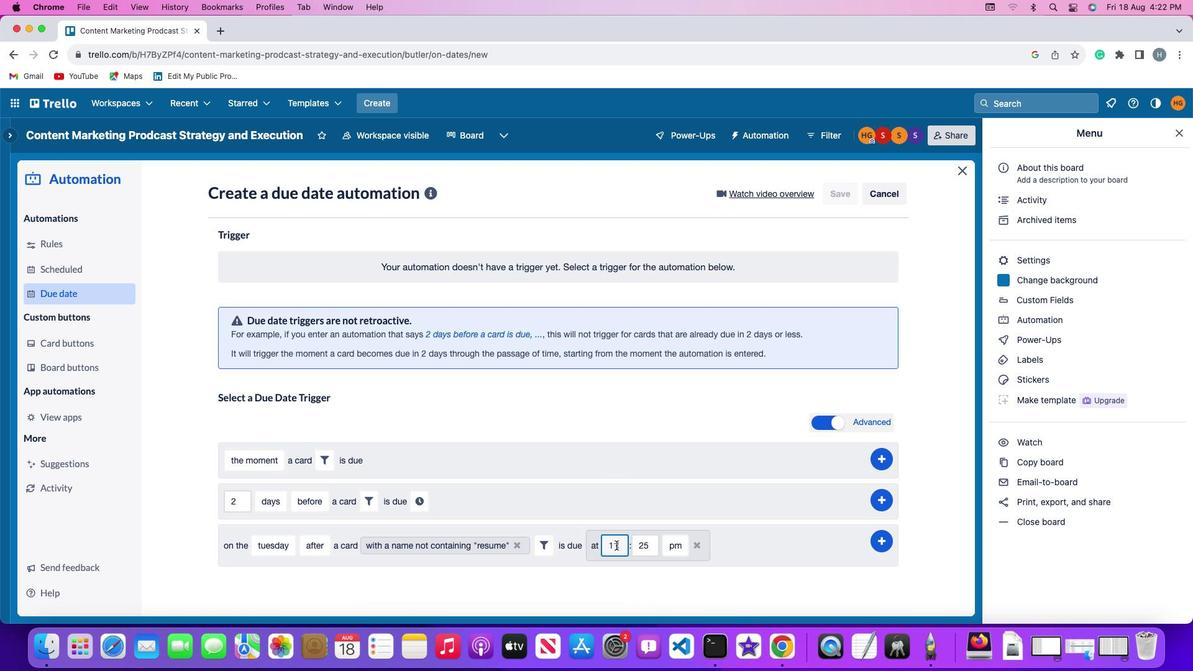 
Action: Mouse moved to (654, 544)
Screenshot: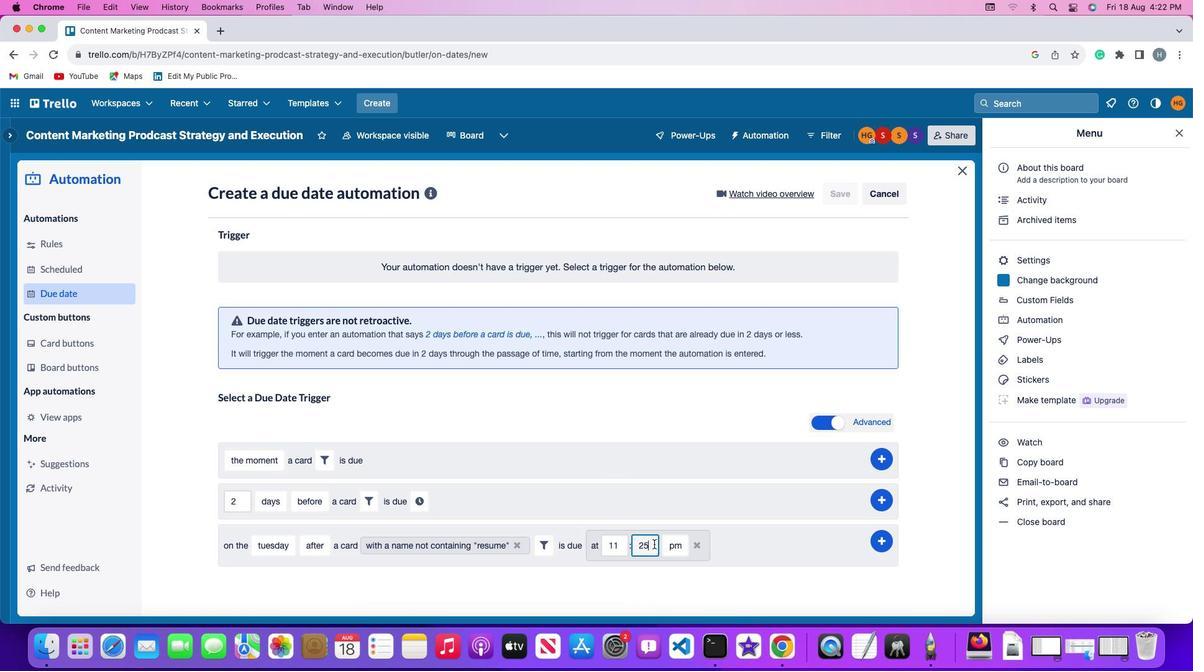 
Action: Mouse pressed left at (654, 544)
Screenshot: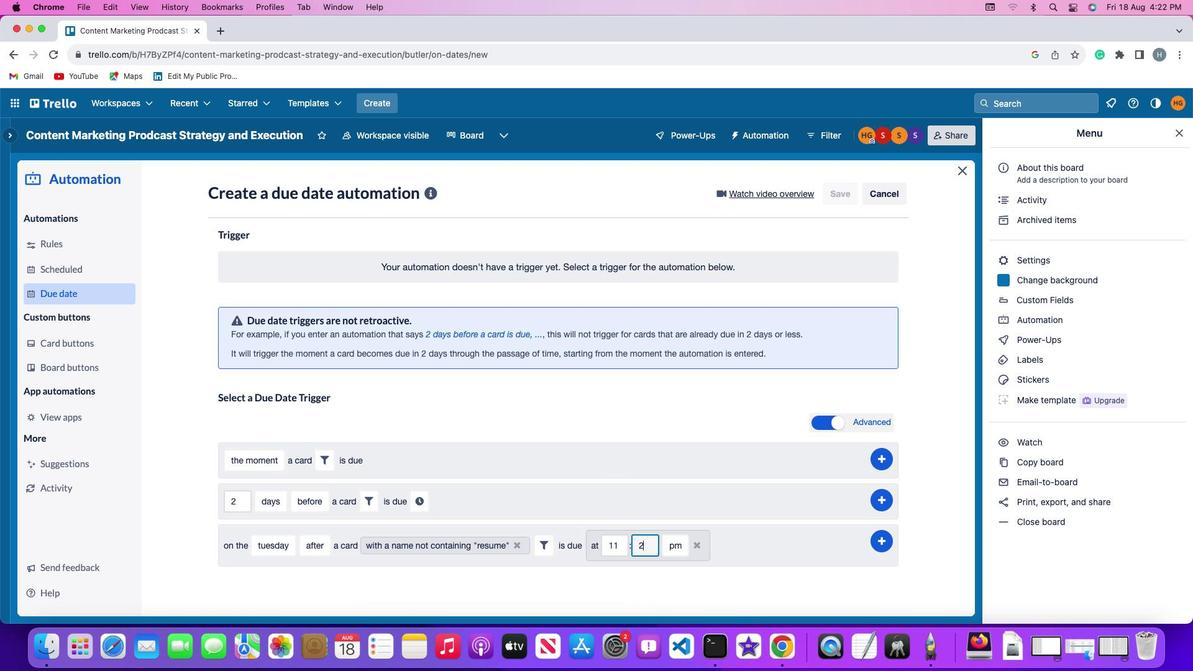 
Action: Key pressed Key.backspaceKey.backspace
Screenshot: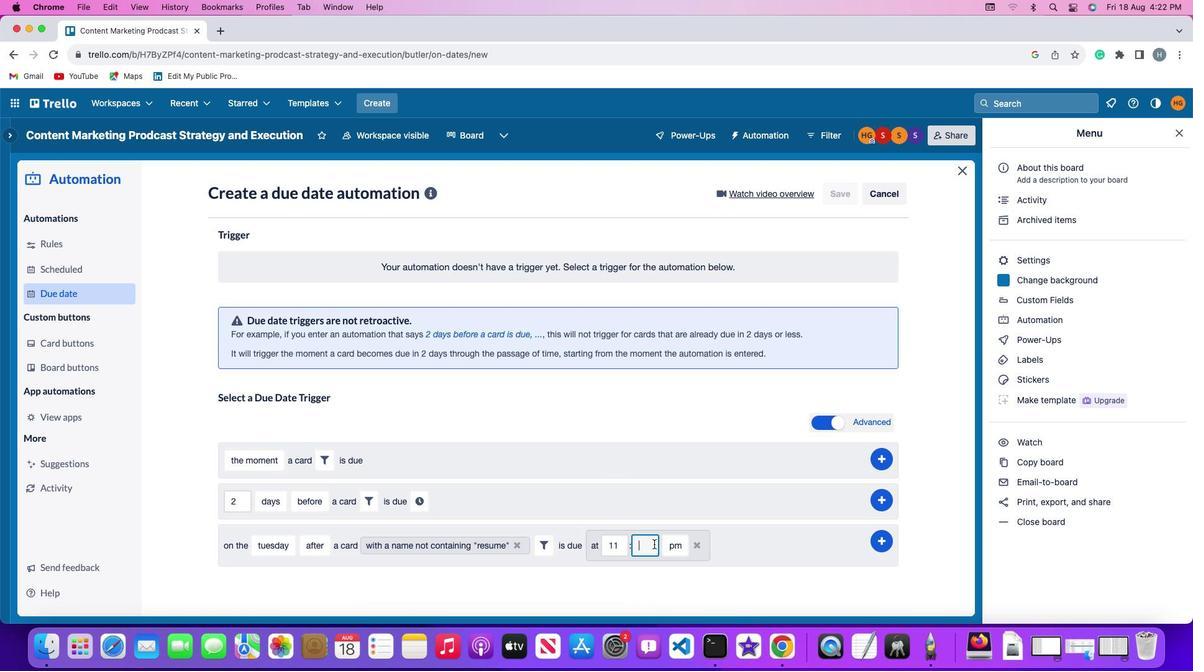 
Action: Mouse moved to (653, 544)
Screenshot: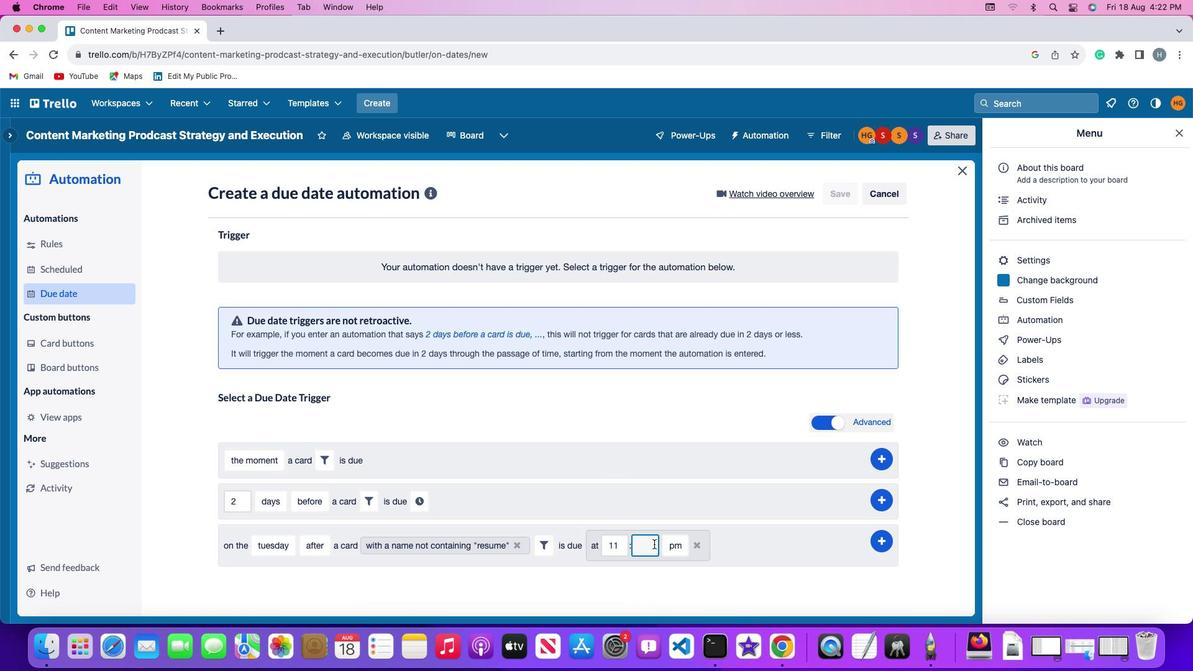 
Action: Key pressed '0''0'
Screenshot: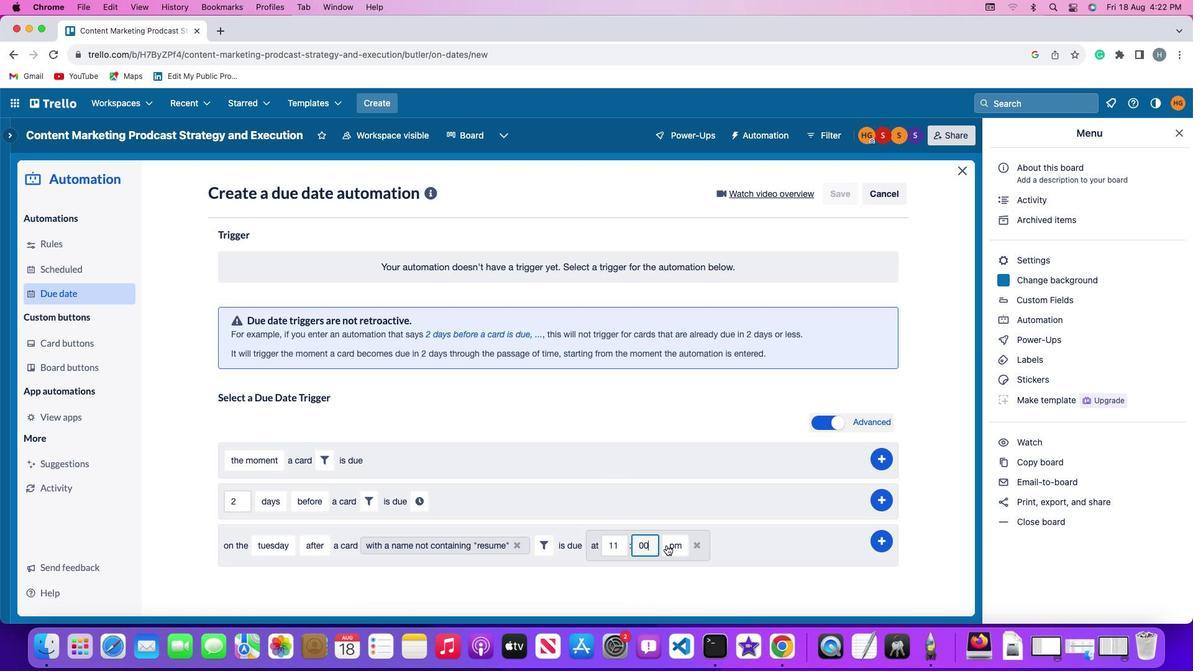 
Action: Mouse moved to (671, 544)
Screenshot: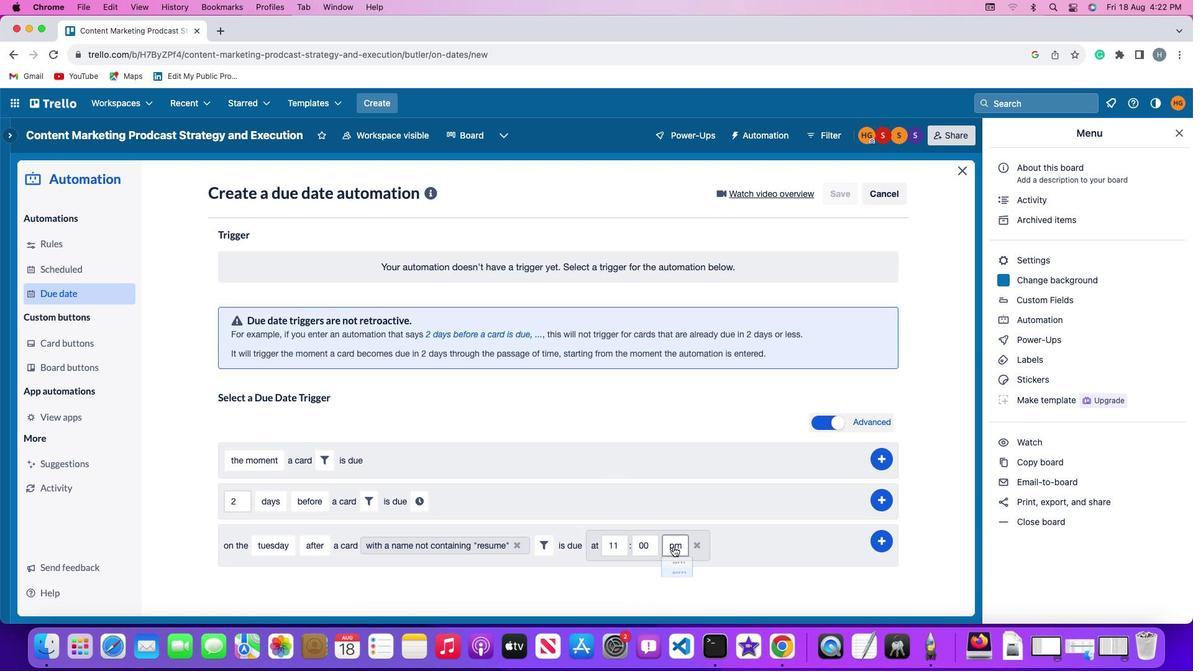 
Action: Mouse pressed left at (671, 544)
Screenshot: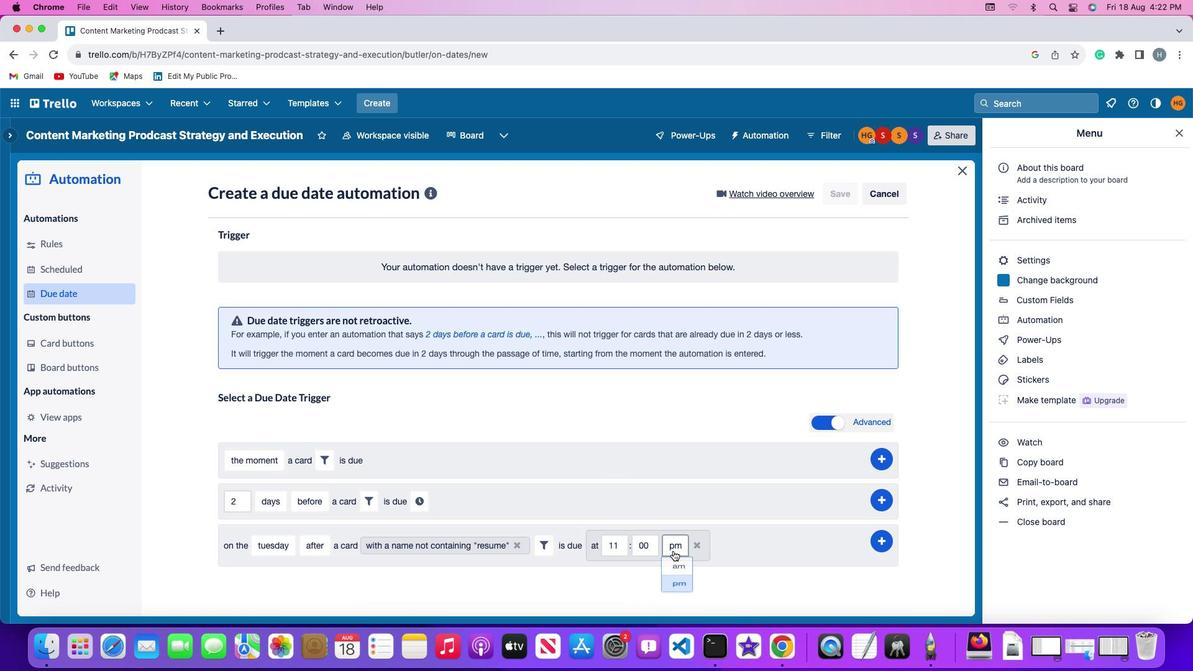 
Action: Mouse moved to (674, 558)
Screenshot: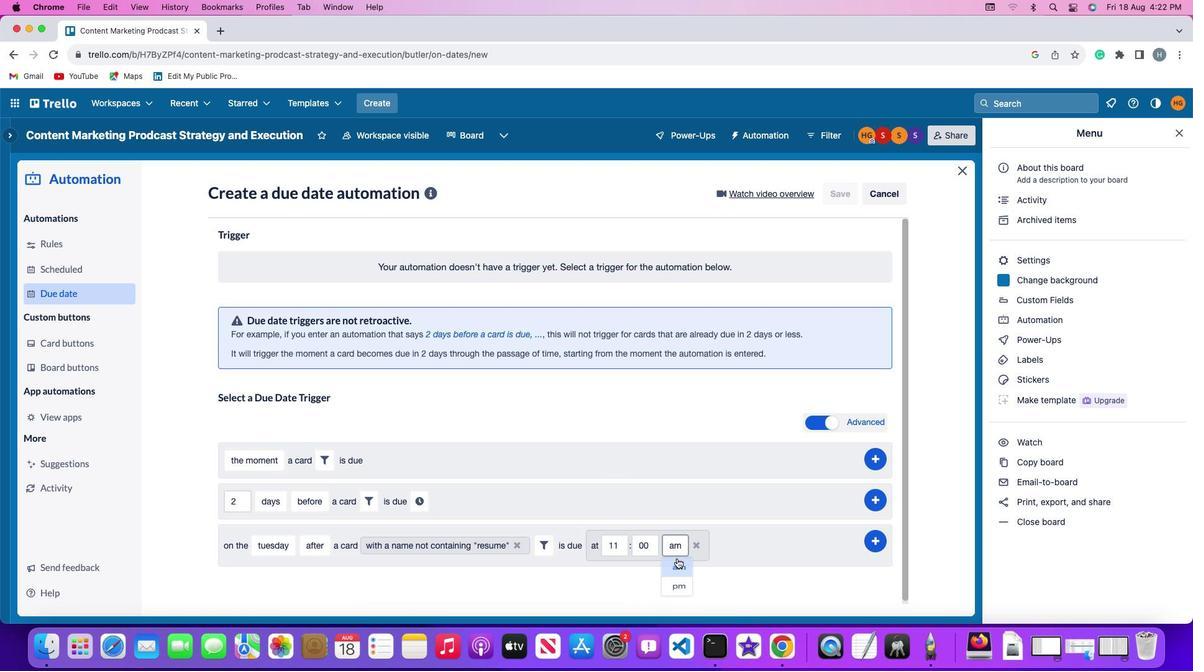
Action: Mouse pressed left at (674, 558)
Screenshot: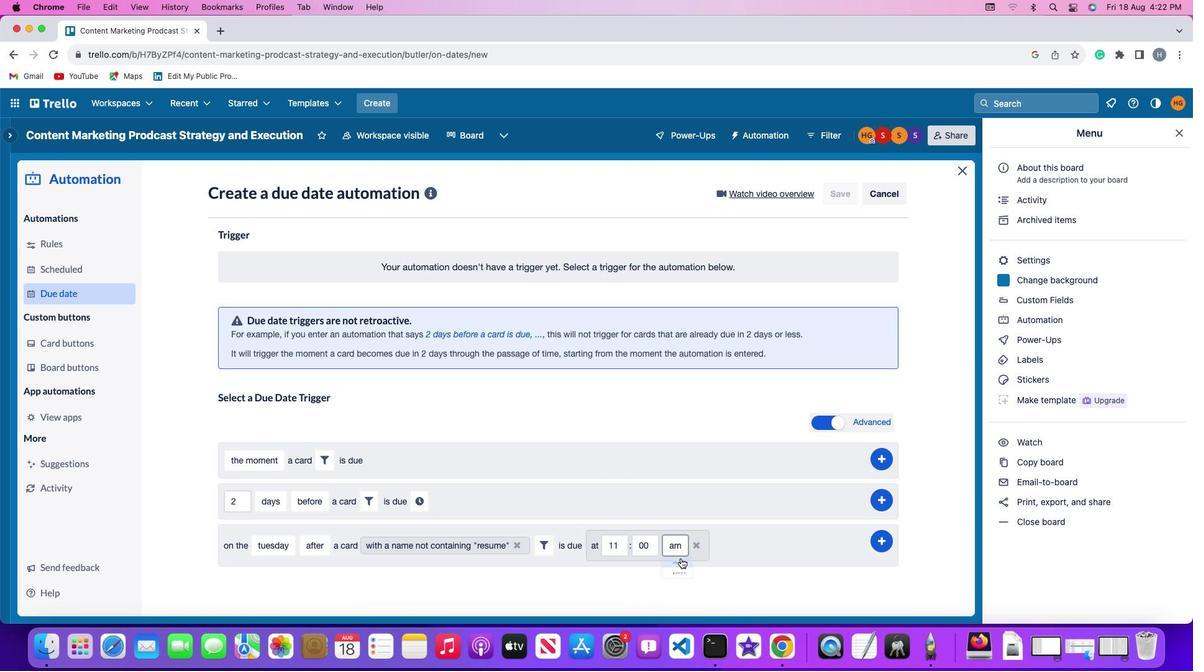 
Action: Mouse moved to (883, 537)
Screenshot: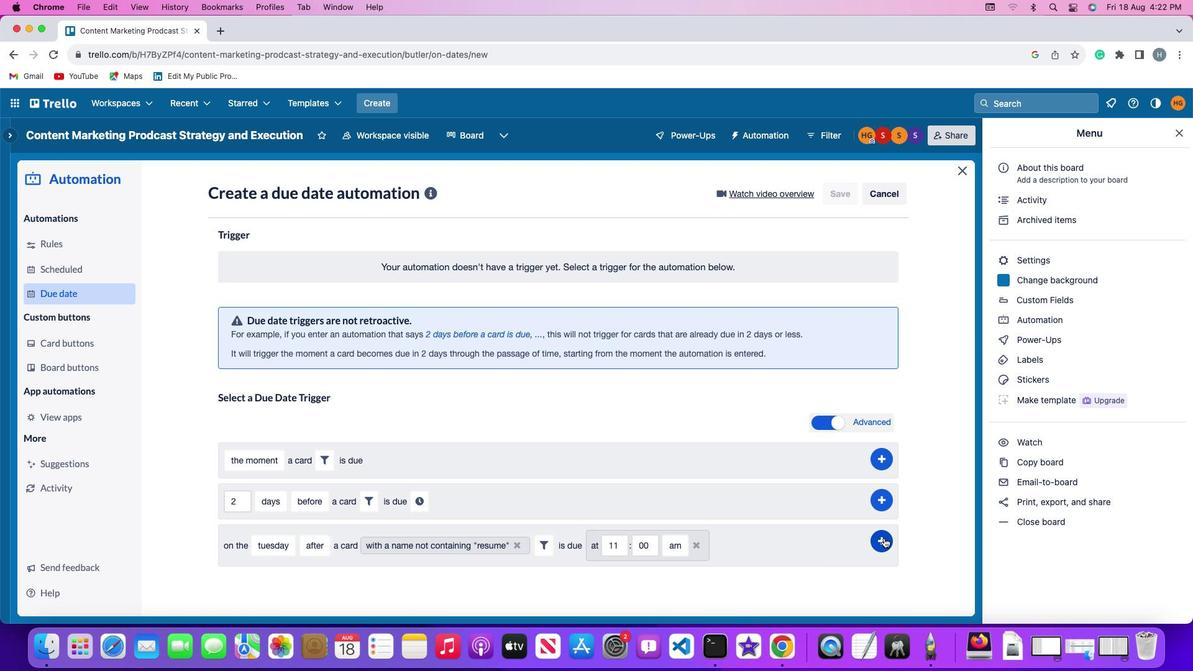 
Action: Mouse pressed left at (883, 537)
Screenshot: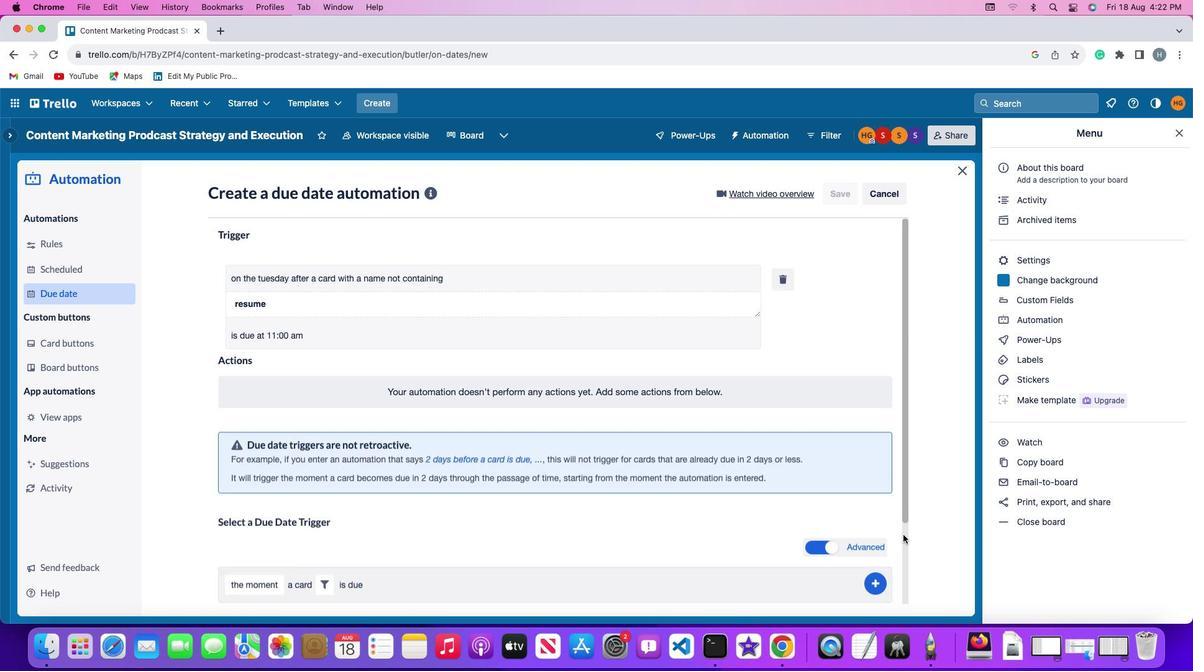 
Action: Mouse moved to (935, 458)
Screenshot: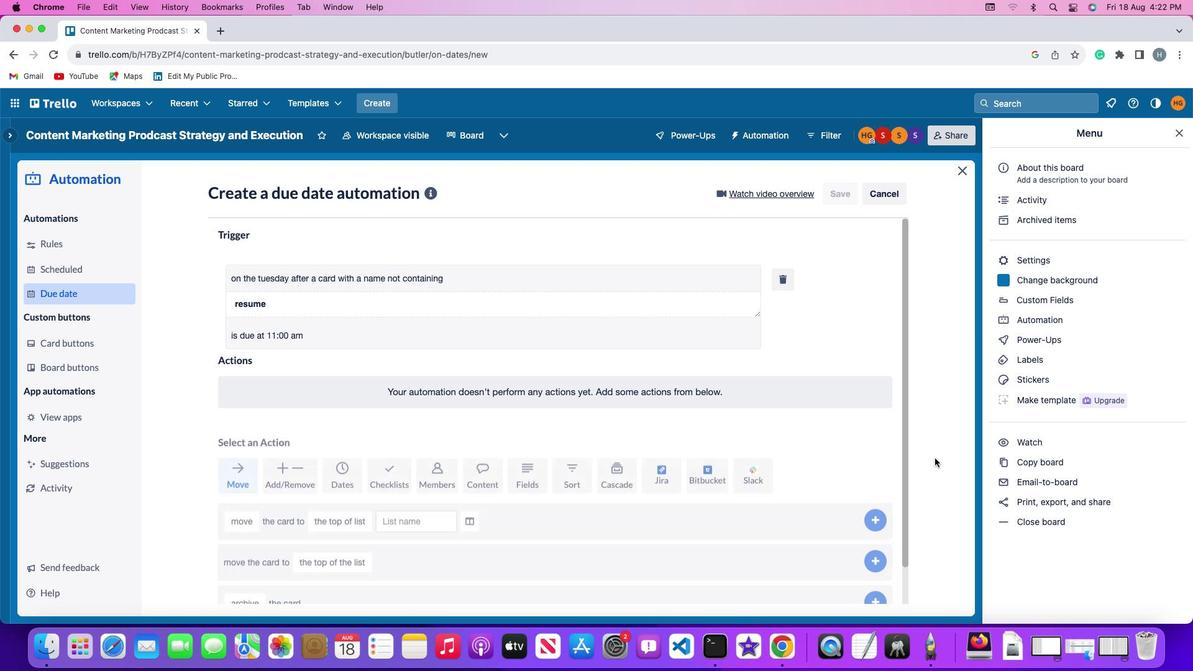 
